 Task: Look for space in São Gotardo, Brazil from 5th September, 2023 to 12th September, 2023 for 2 adults in price range Rs.10000 to Rs.15000.  With 1  bedroom having 1 bed and 1 bathroom. Property type can be hotel. Amenities needed are: washing machine, . Booking option can be shelf check-in. Required host language is Spanish.
Action: Mouse moved to (369, 184)
Screenshot: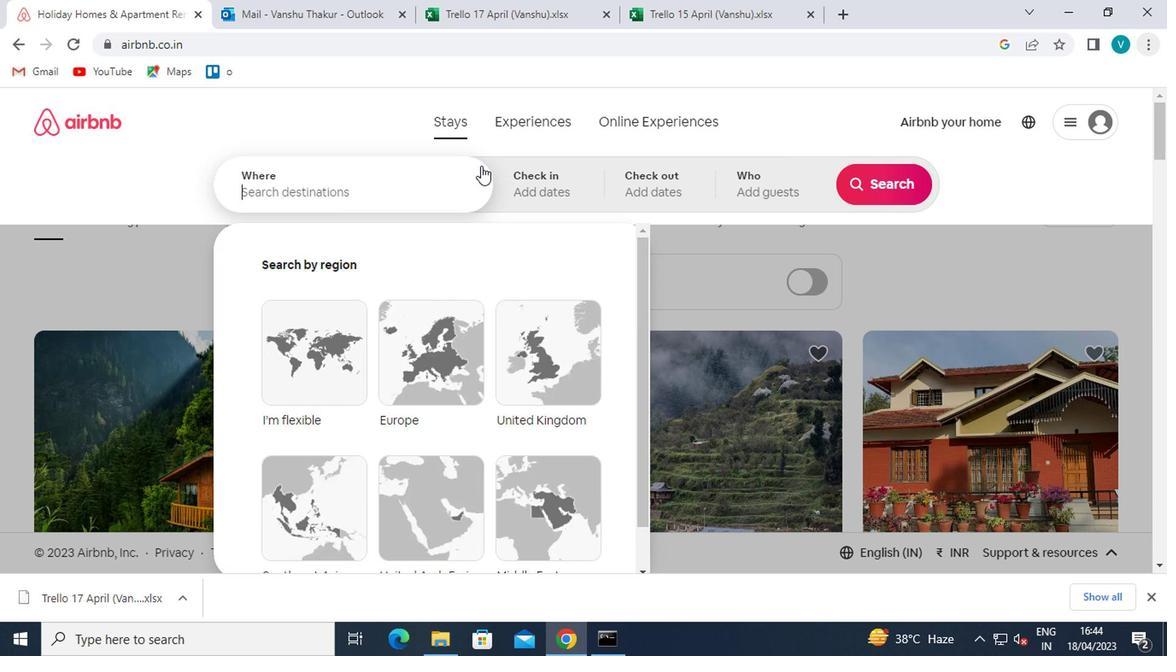 
Action: Mouse pressed left at (369, 184)
Screenshot: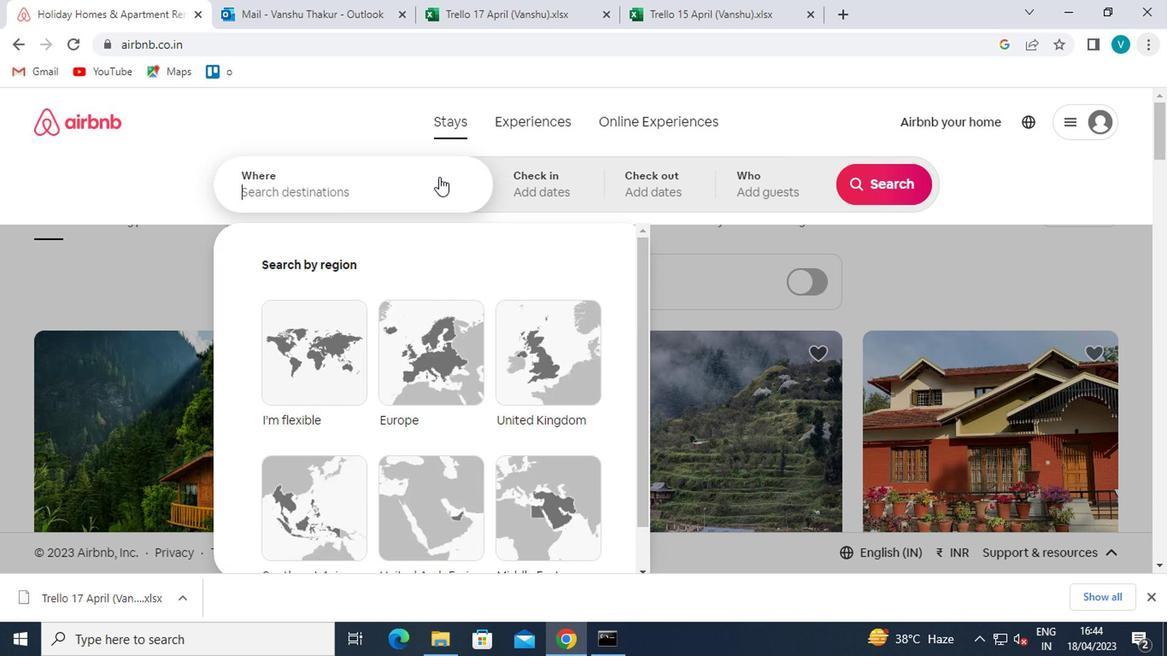 
Action: Mouse moved to (367, 186)
Screenshot: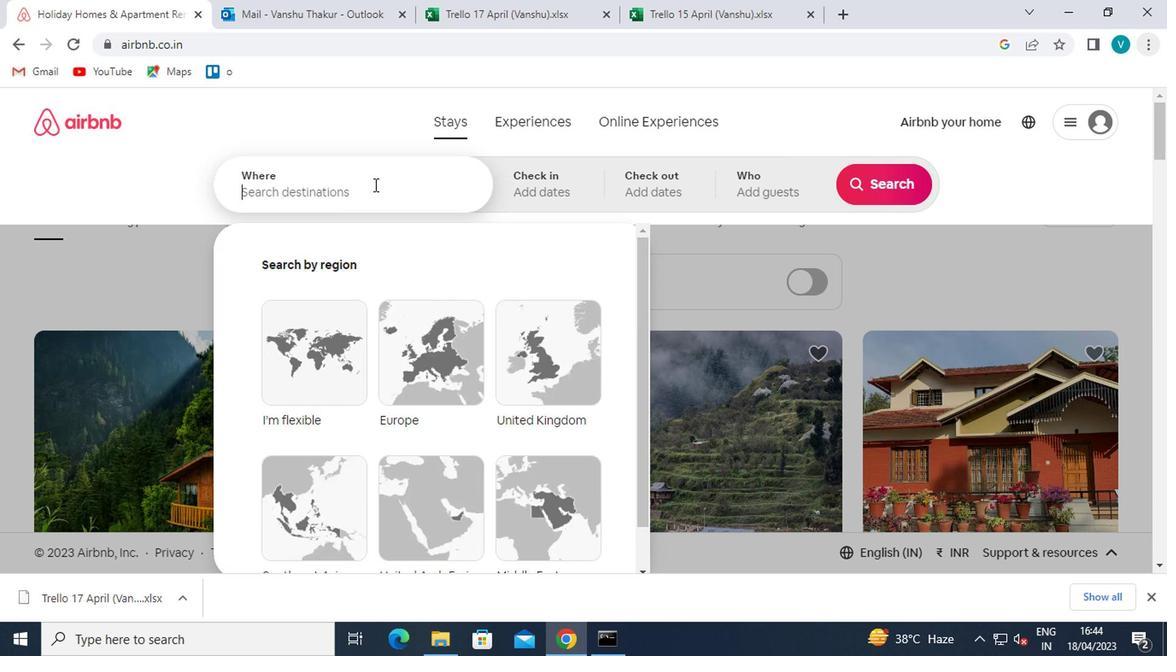 
Action: Key pressed <Key.shift>SAO<Key.space><Key.shift>GOTARDO
Screenshot: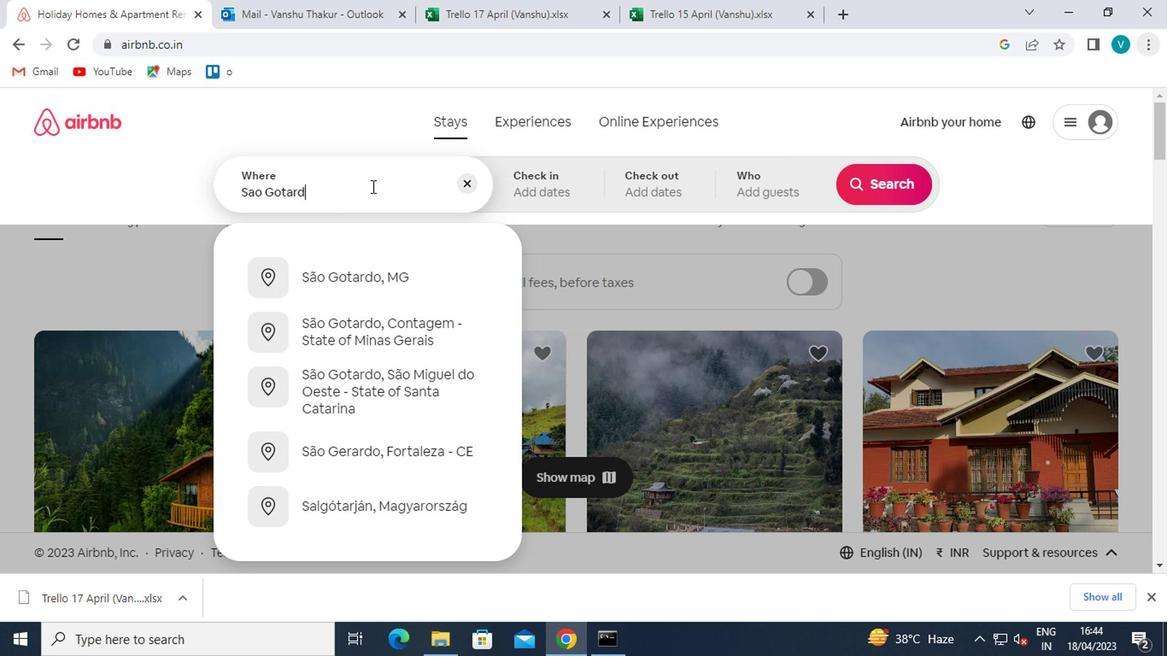 
Action: Mouse moved to (387, 270)
Screenshot: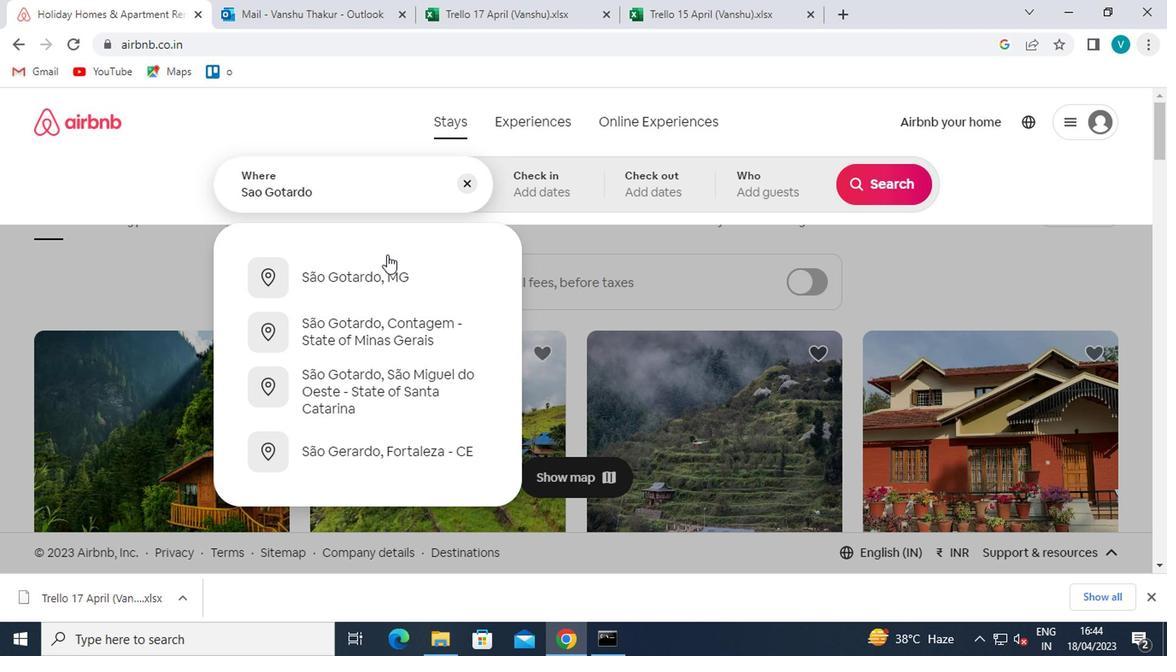 
Action: Mouse pressed left at (387, 270)
Screenshot: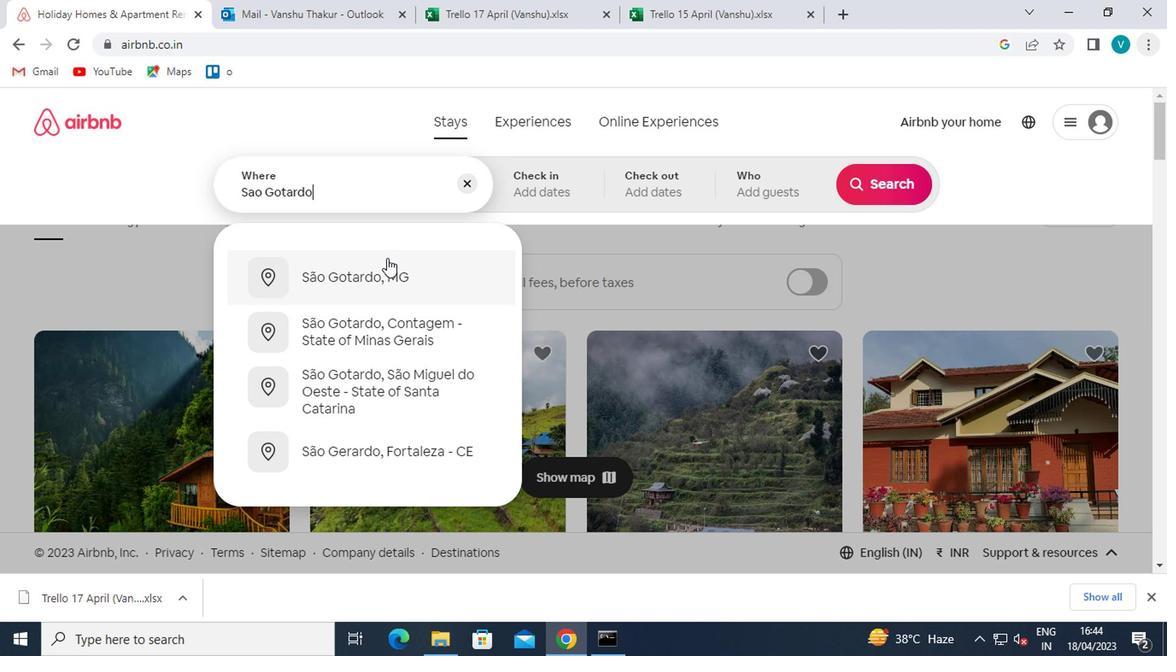 
Action: Mouse moved to (885, 320)
Screenshot: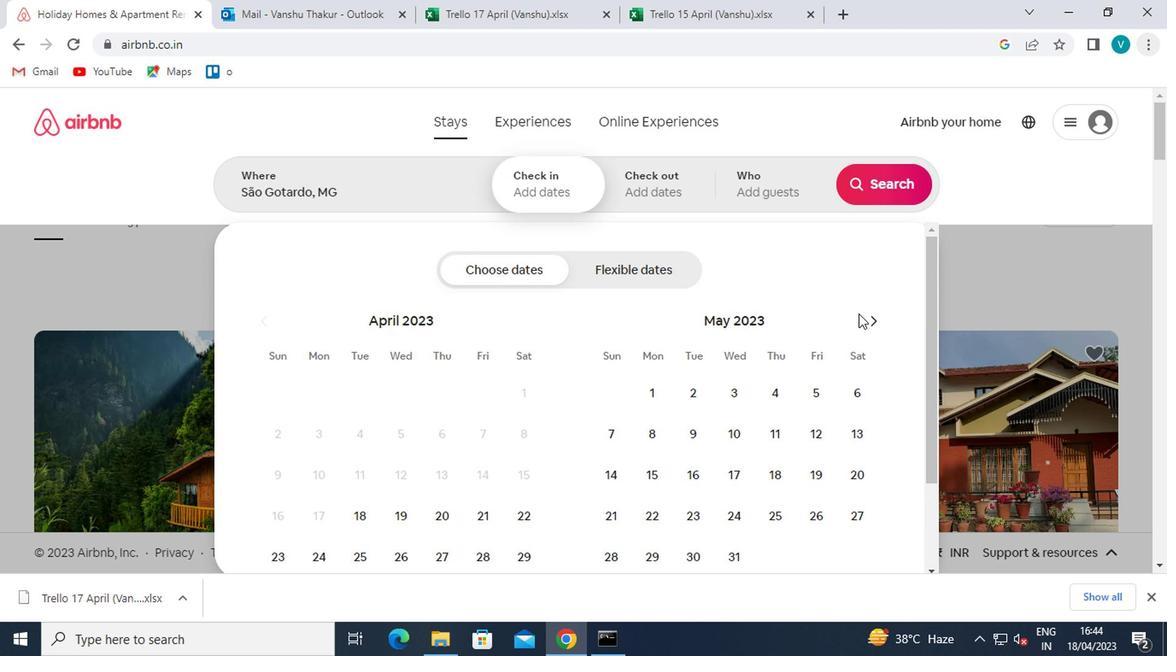 
Action: Mouse pressed left at (885, 320)
Screenshot: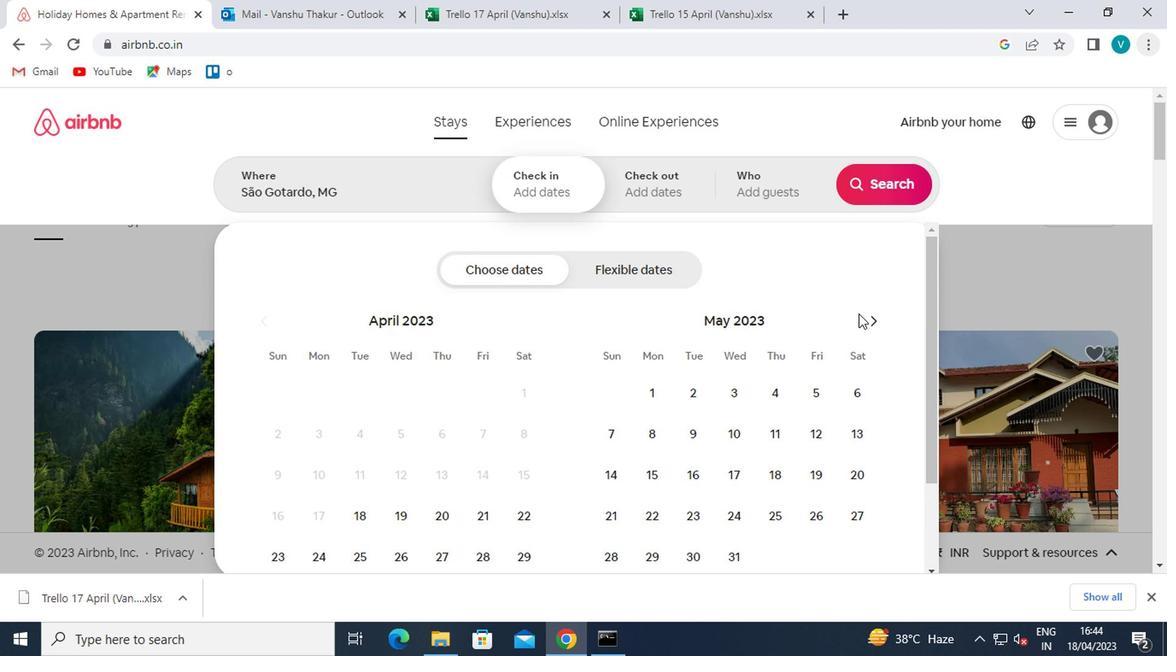 
Action: Mouse moved to (885, 320)
Screenshot: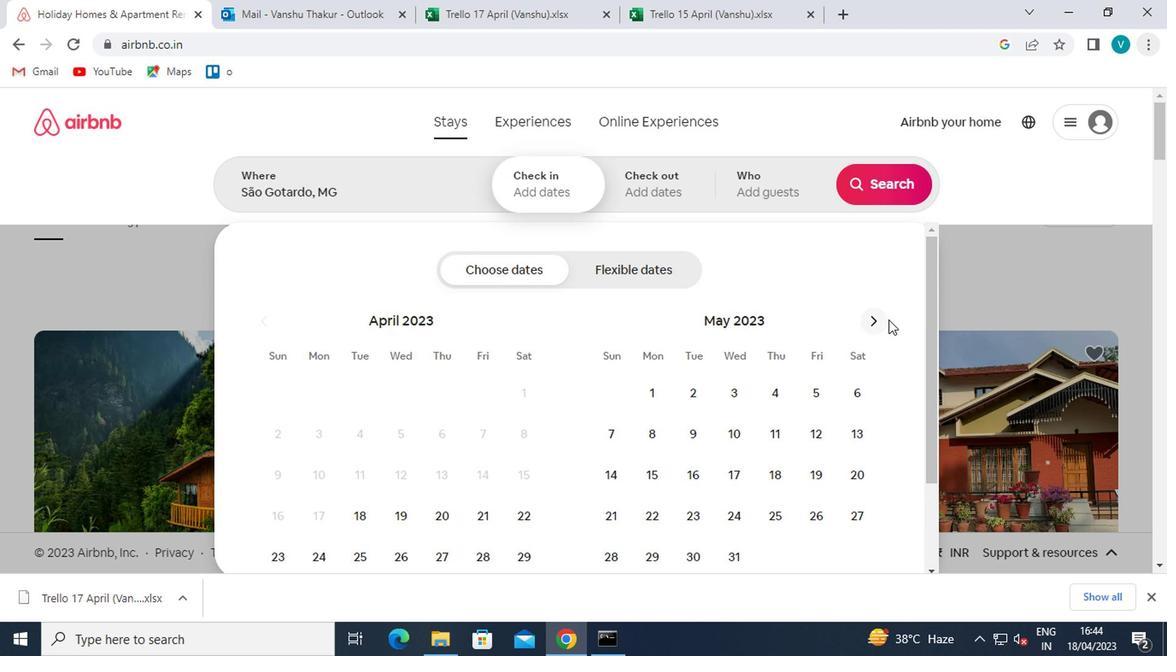 
Action: Mouse pressed left at (885, 320)
Screenshot: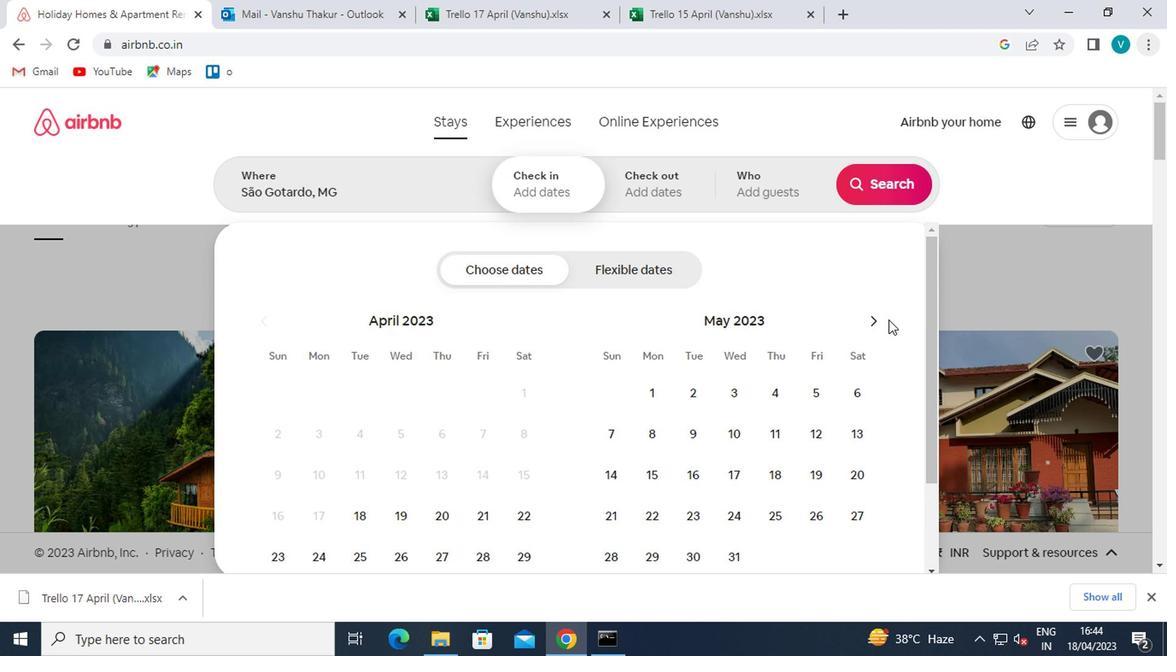 
Action: Mouse moved to (876, 320)
Screenshot: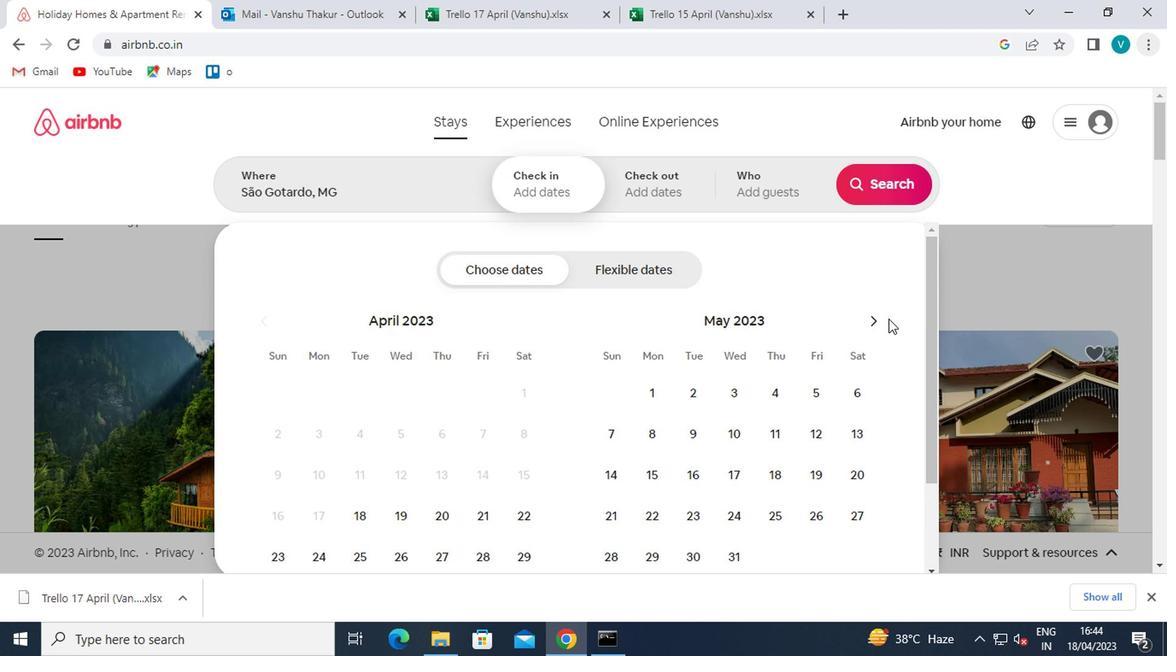 
Action: Mouse pressed left at (876, 320)
Screenshot: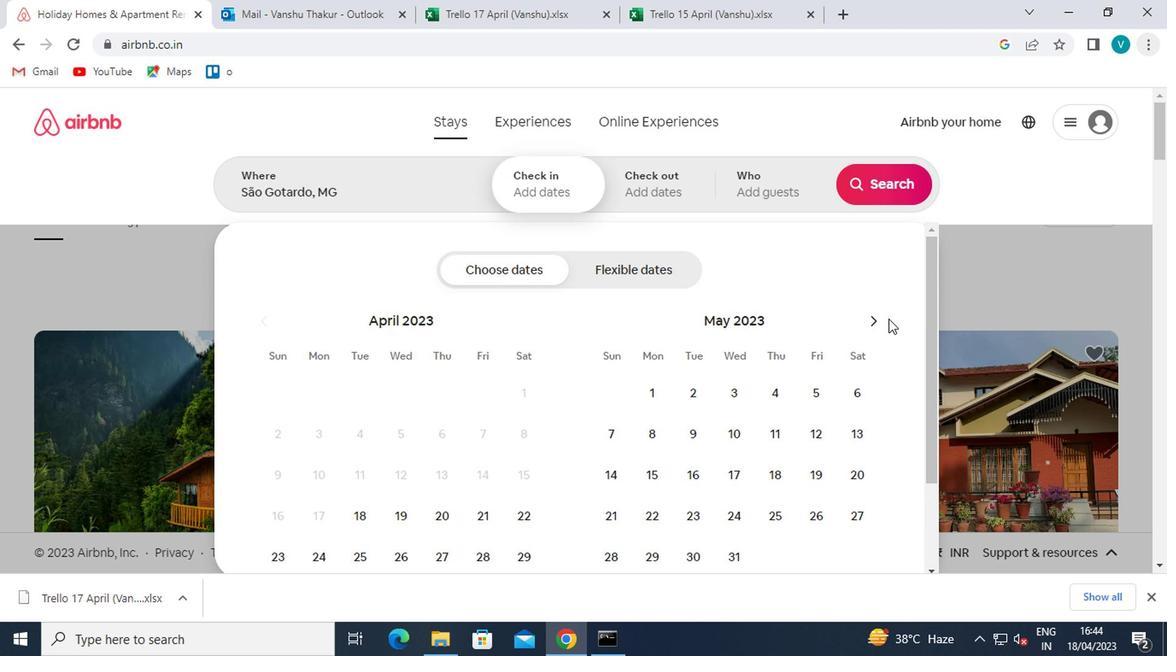 
Action: Mouse moved to (875, 320)
Screenshot: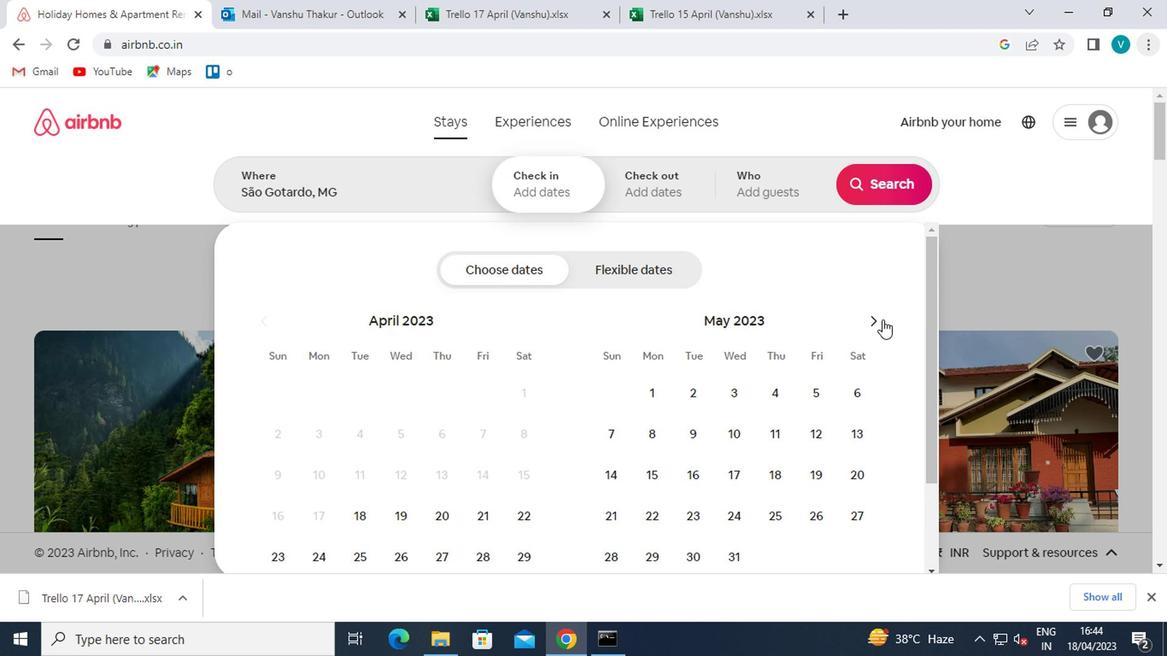 
Action: Mouse pressed left at (875, 320)
Screenshot: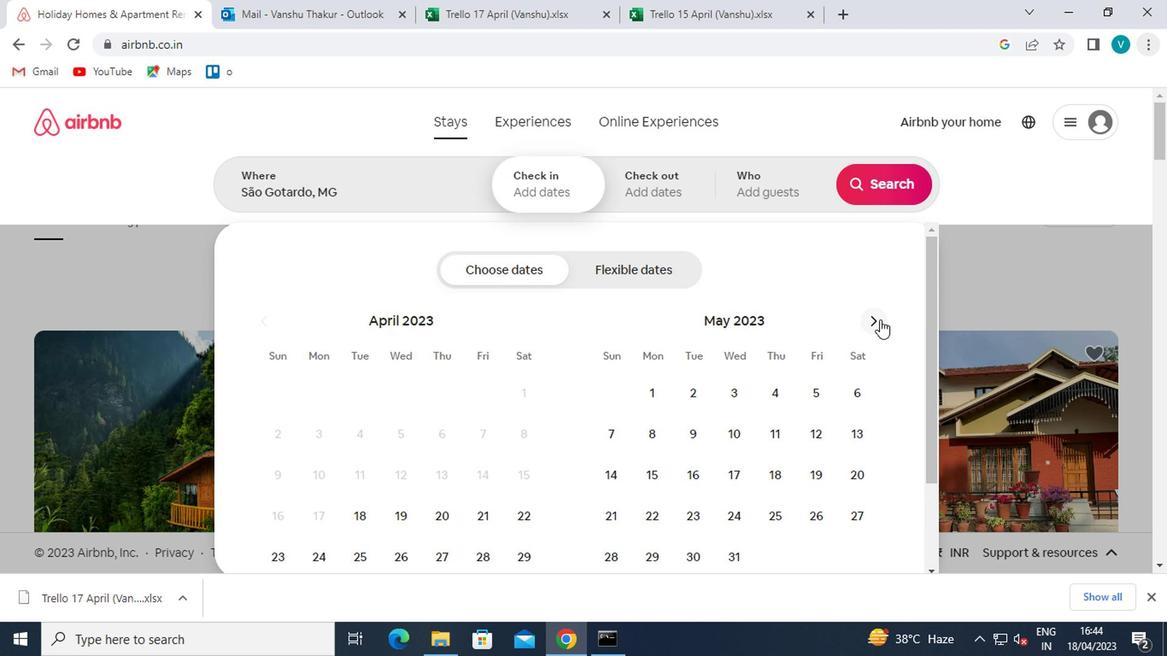 
Action: Mouse pressed left at (875, 320)
Screenshot: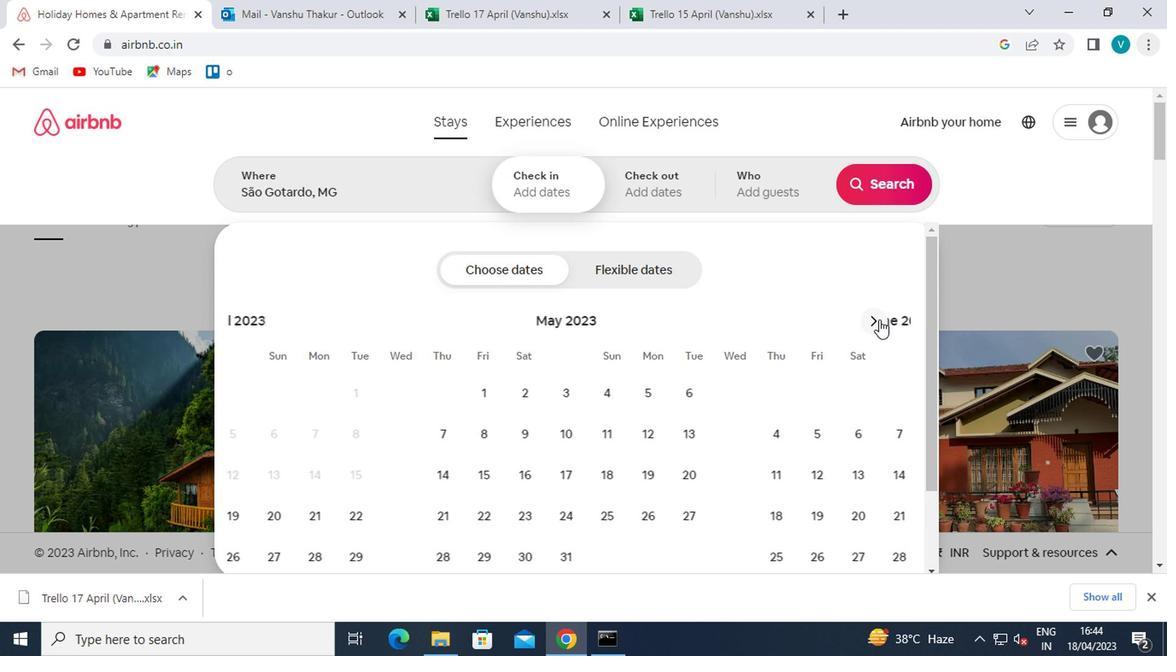 
Action: Mouse pressed left at (875, 320)
Screenshot: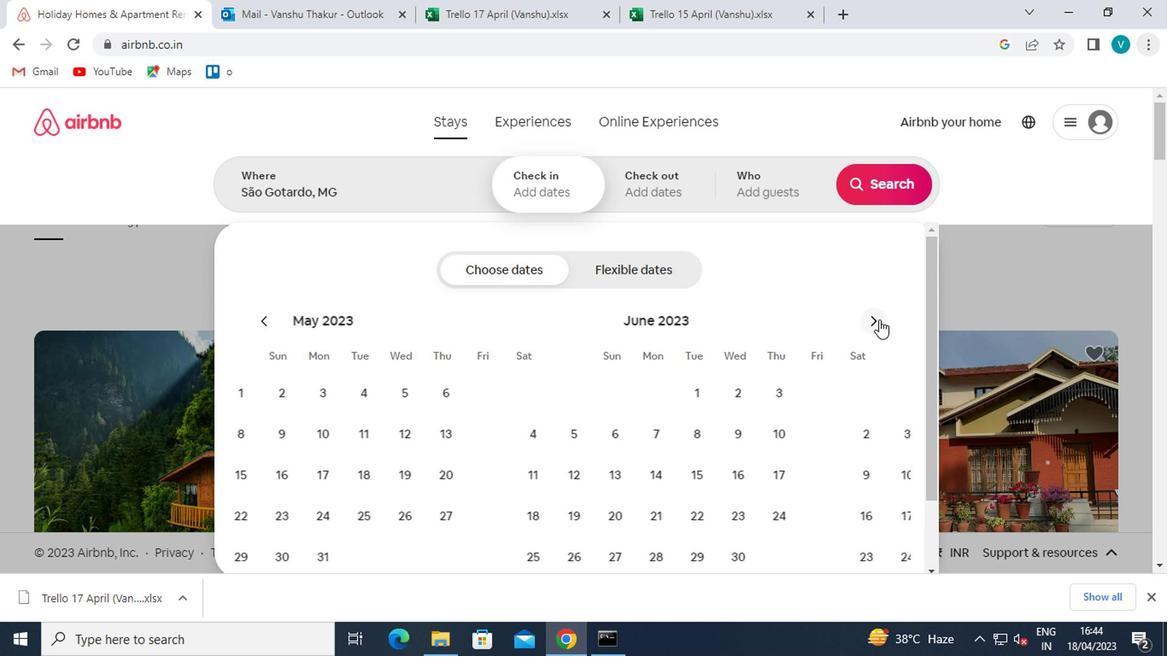 
Action: Mouse pressed left at (875, 320)
Screenshot: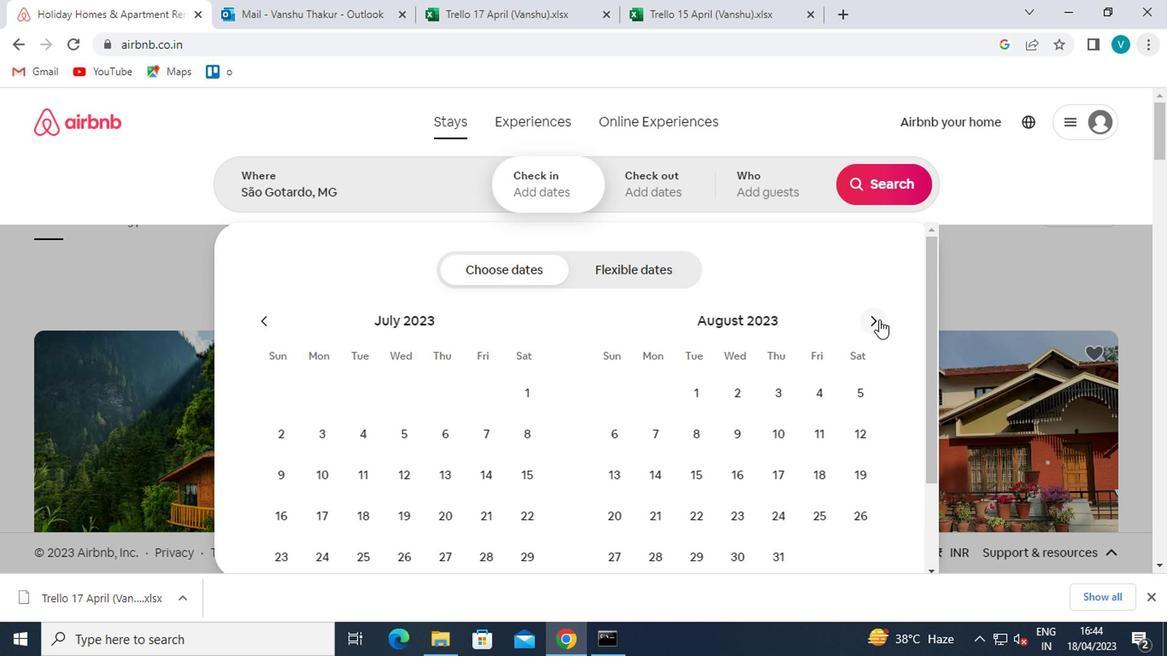 
Action: Mouse moved to (700, 431)
Screenshot: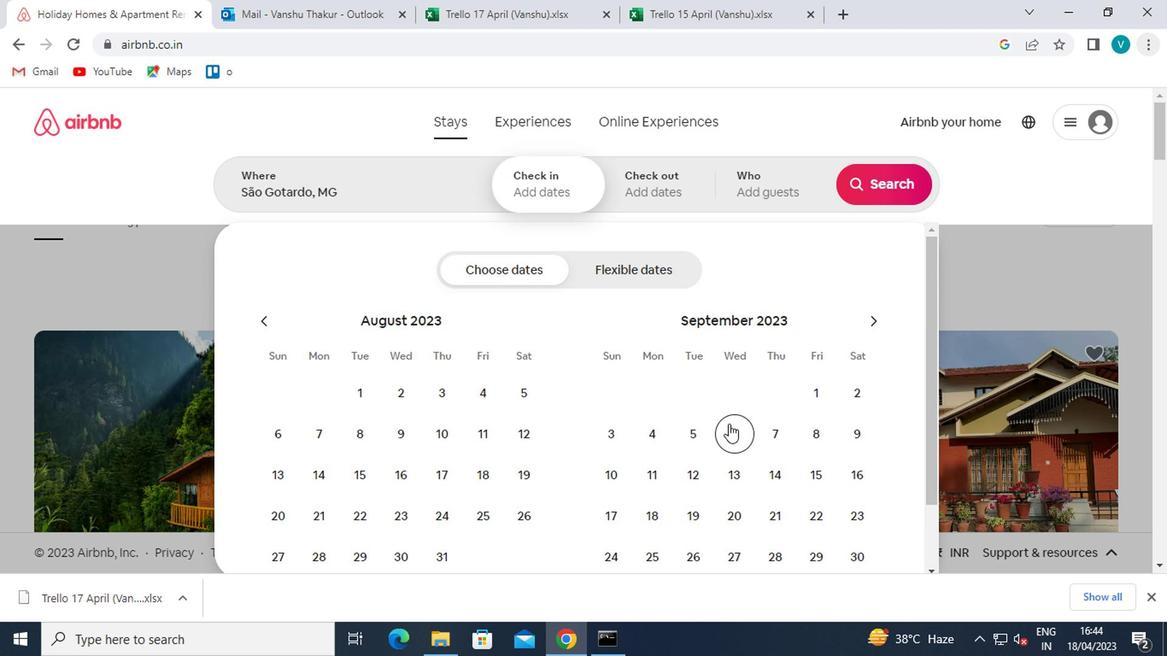 
Action: Mouse pressed left at (700, 431)
Screenshot: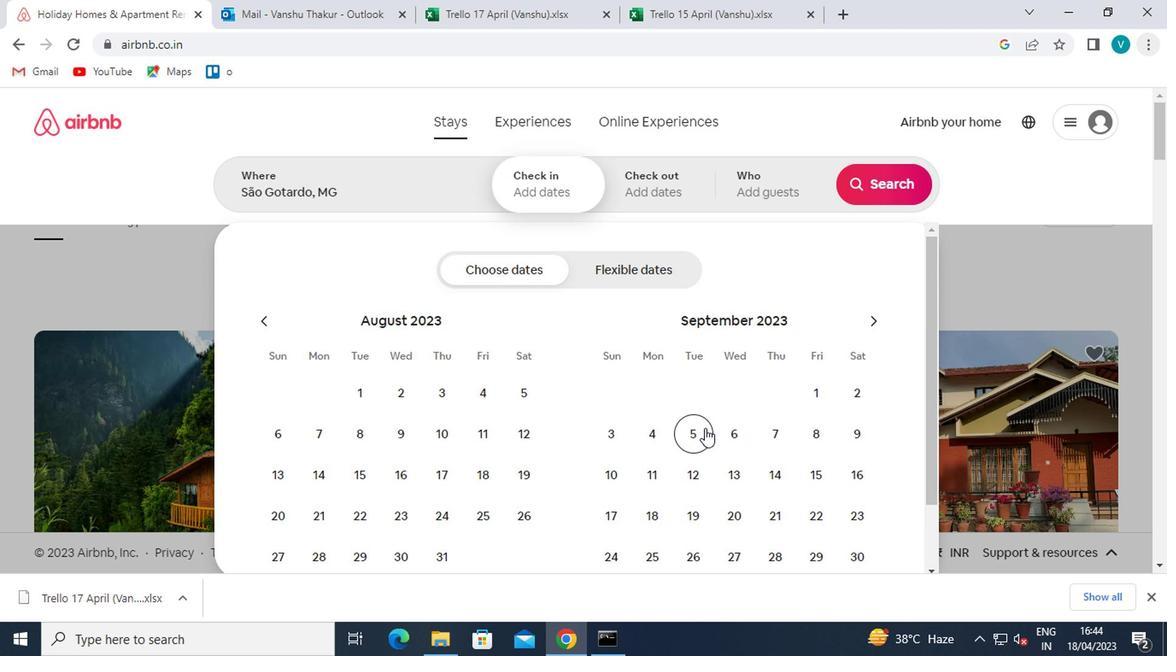 
Action: Mouse moved to (688, 474)
Screenshot: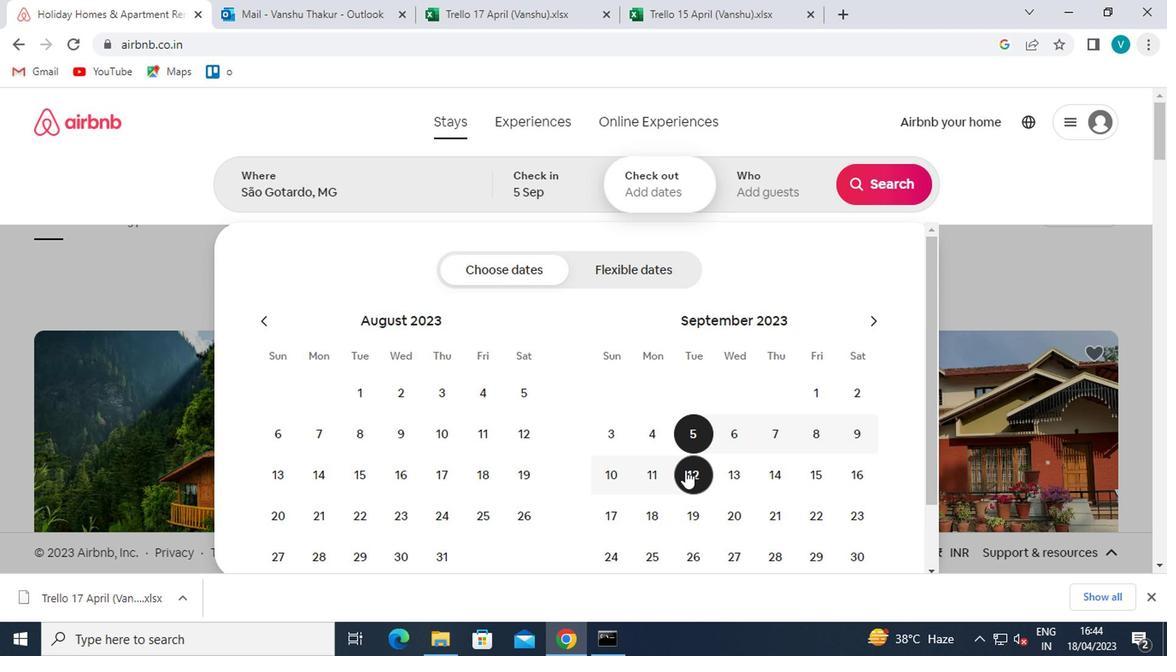 
Action: Mouse pressed left at (688, 474)
Screenshot: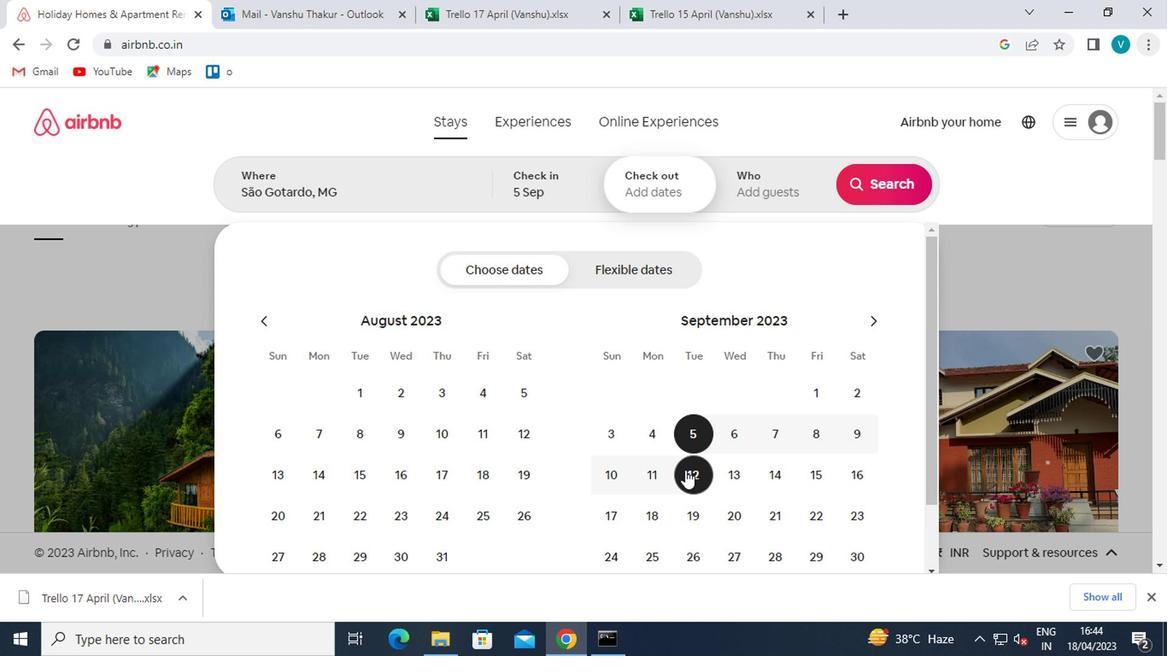 
Action: Mouse moved to (793, 203)
Screenshot: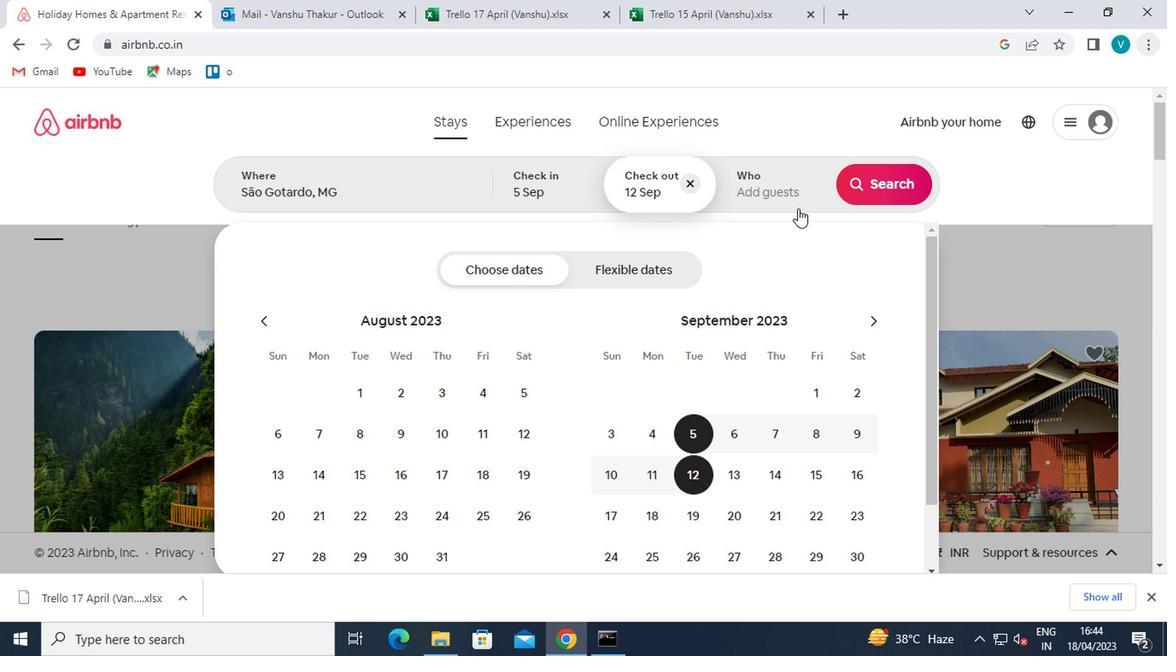 
Action: Mouse pressed left at (793, 203)
Screenshot: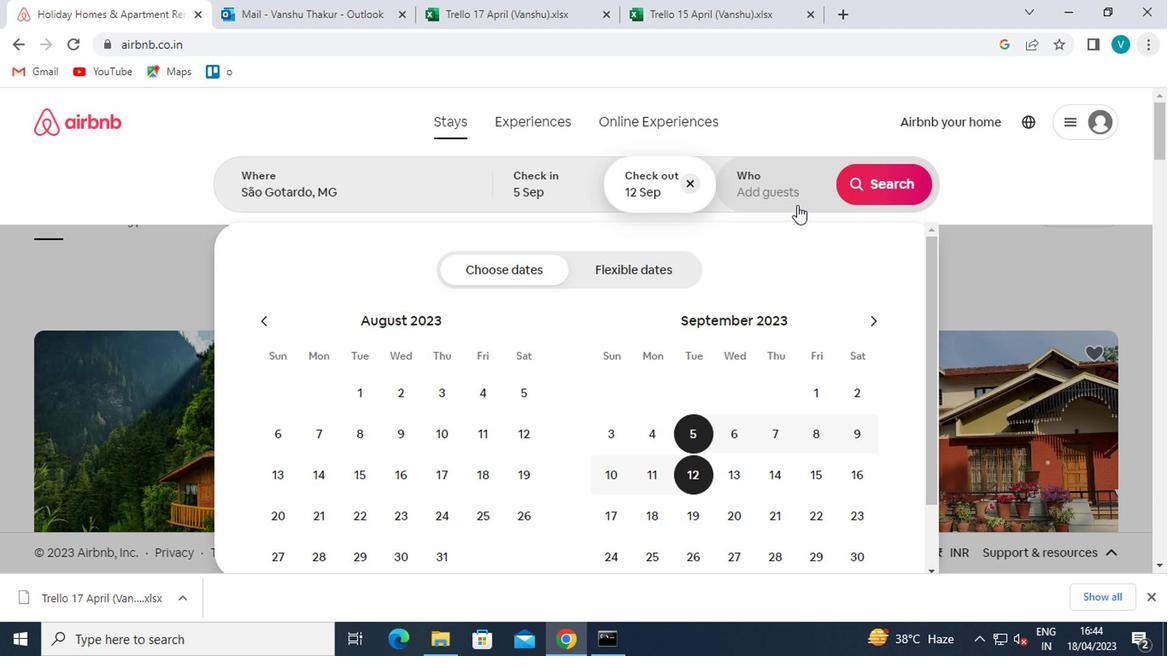 
Action: Mouse moved to (881, 274)
Screenshot: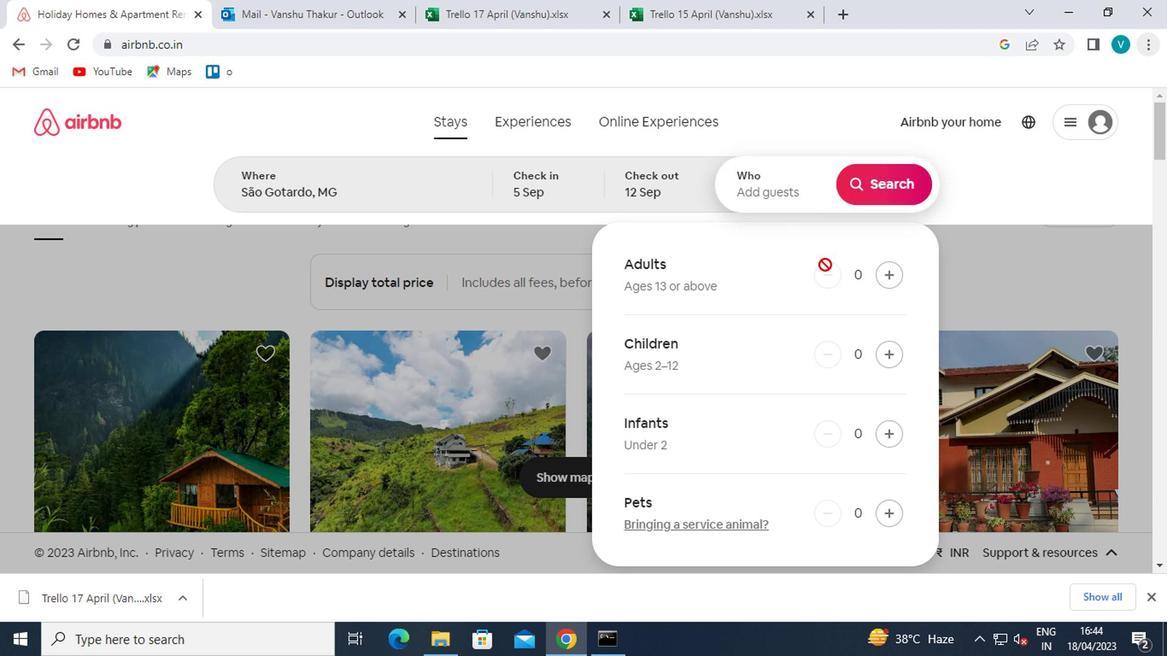 
Action: Mouse pressed left at (881, 274)
Screenshot: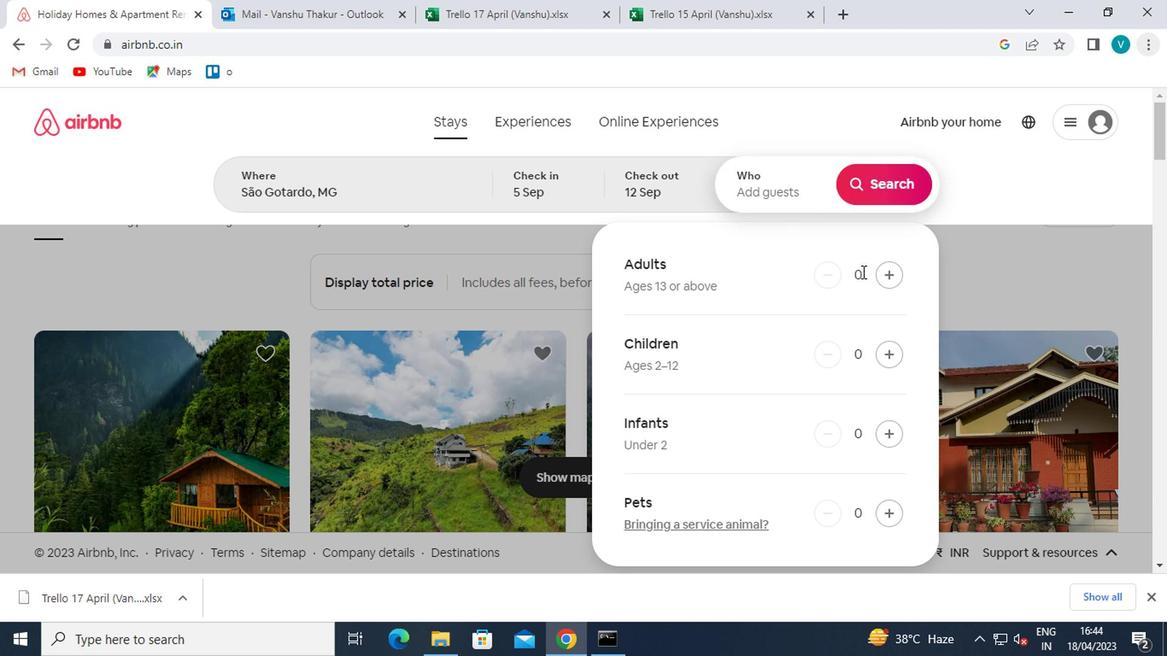 
Action: Mouse pressed left at (881, 274)
Screenshot: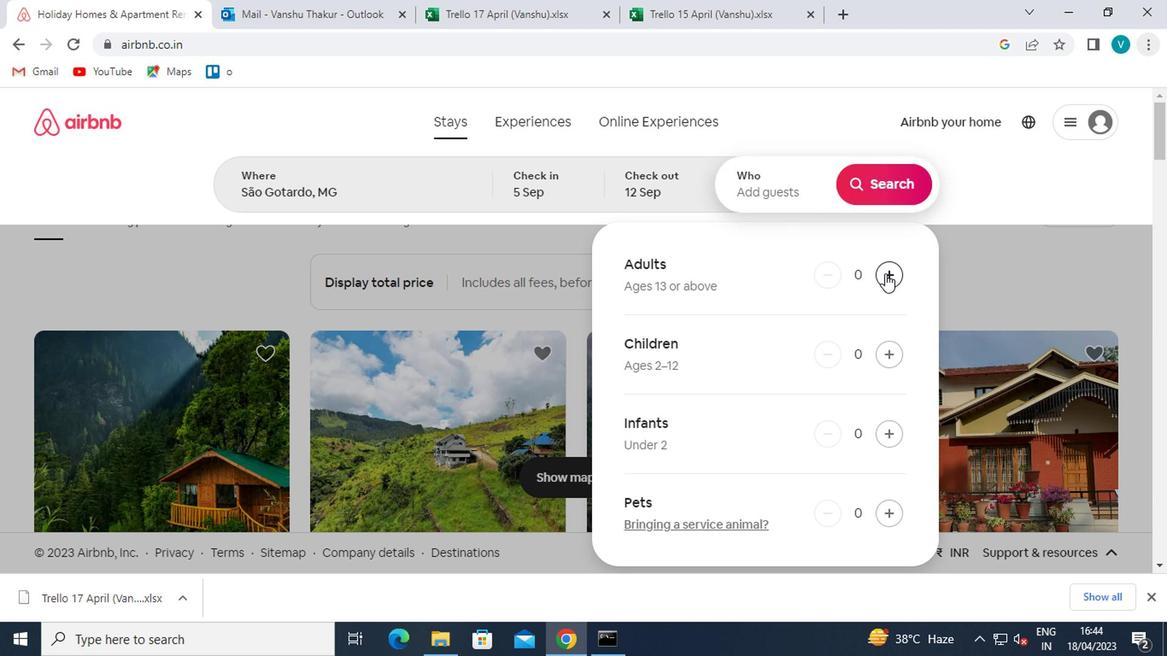 
Action: Mouse moved to (896, 190)
Screenshot: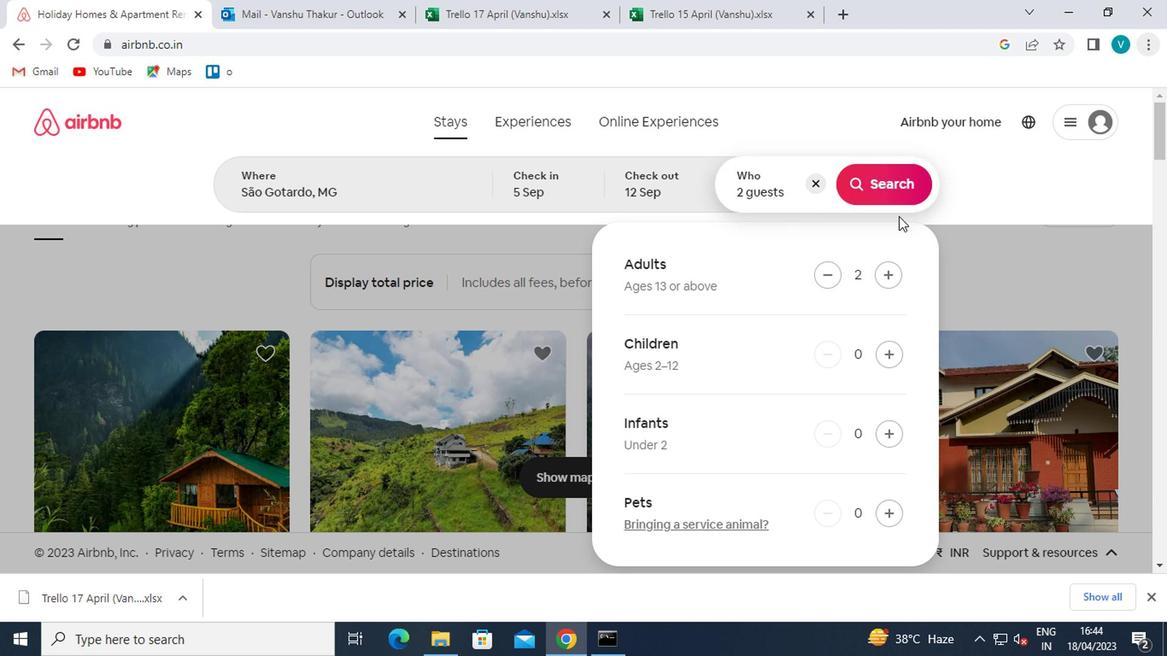 
Action: Mouse pressed left at (896, 190)
Screenshot: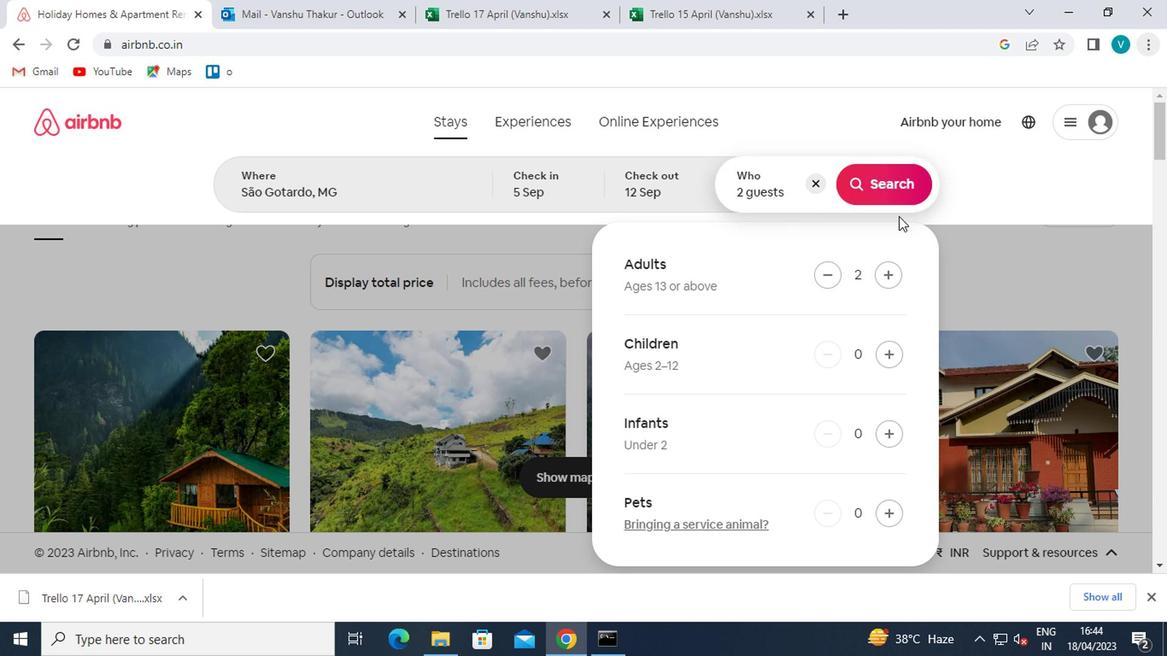 
Action: Mouse moved to (1072, 182)
Screenshot: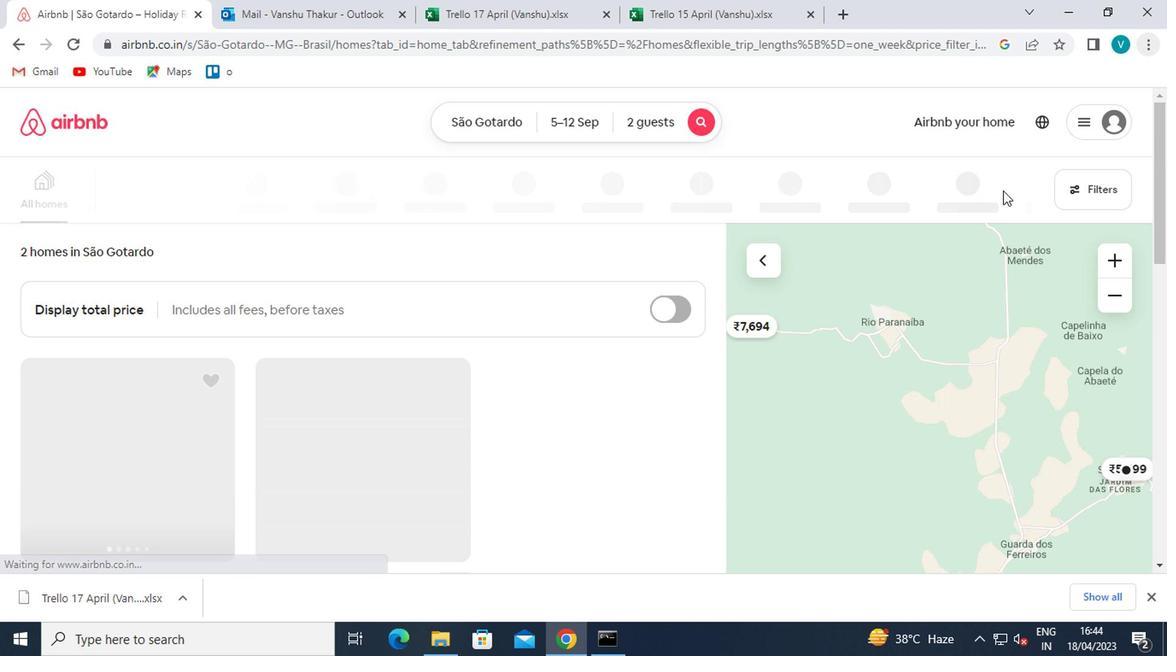 
Action: Mouse pressed left at (1072, 182)
Screenshot: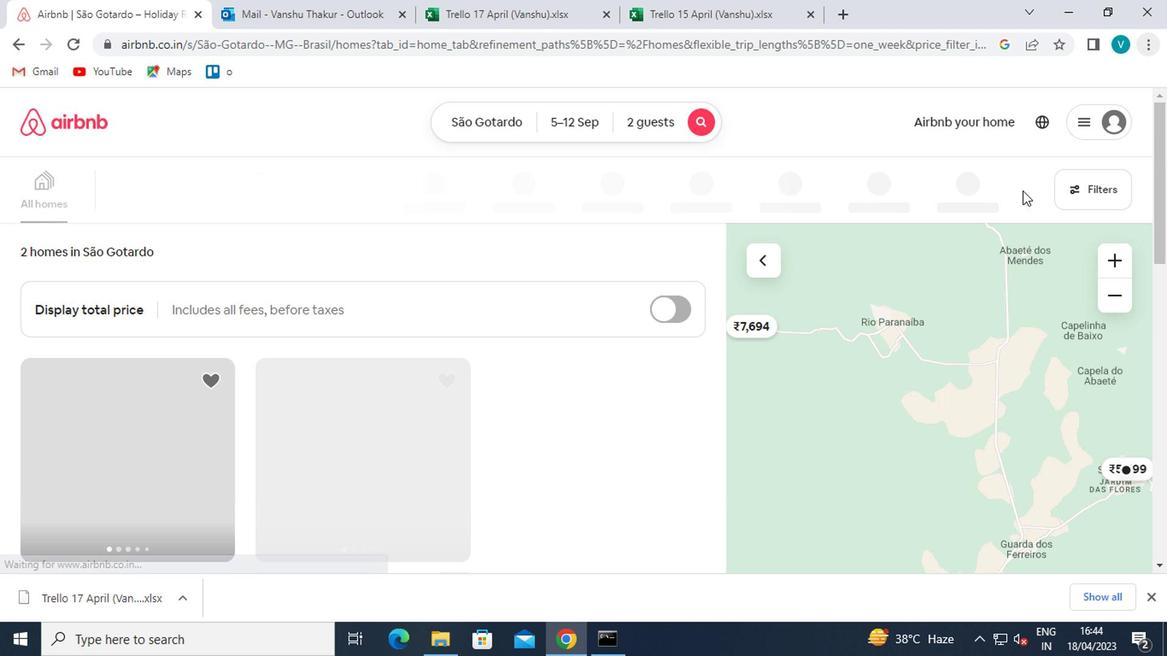 
Action: Mouse moved to (499, 416)
Screenshot: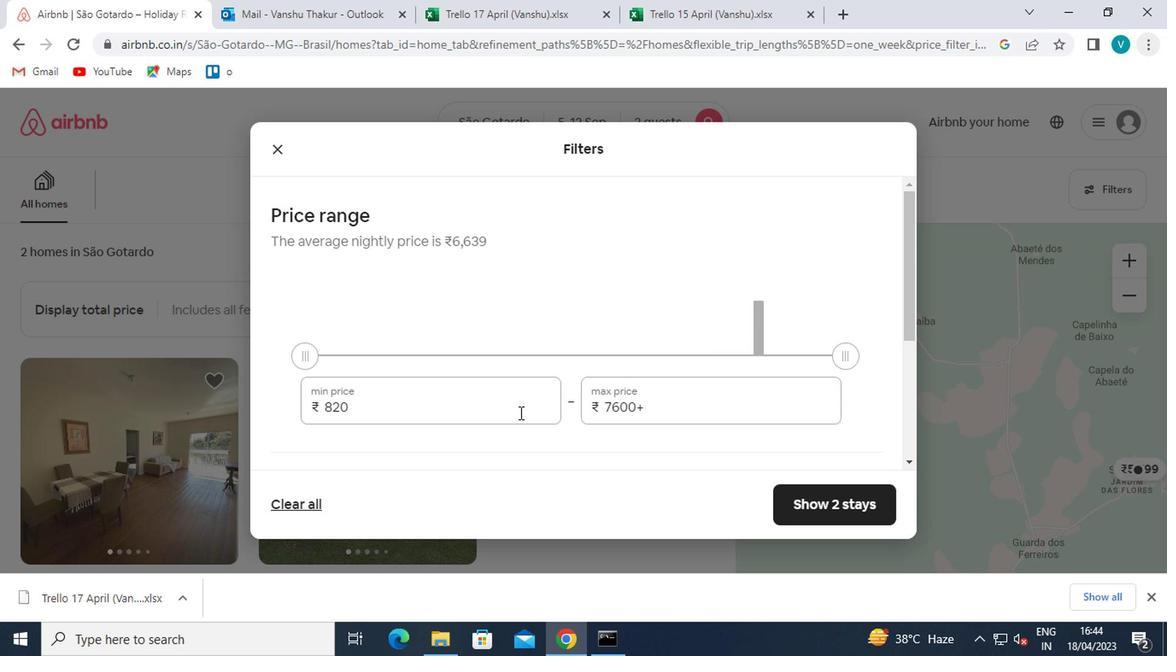 
Action: Mouse pressed left at (499, 416)
Screenshot: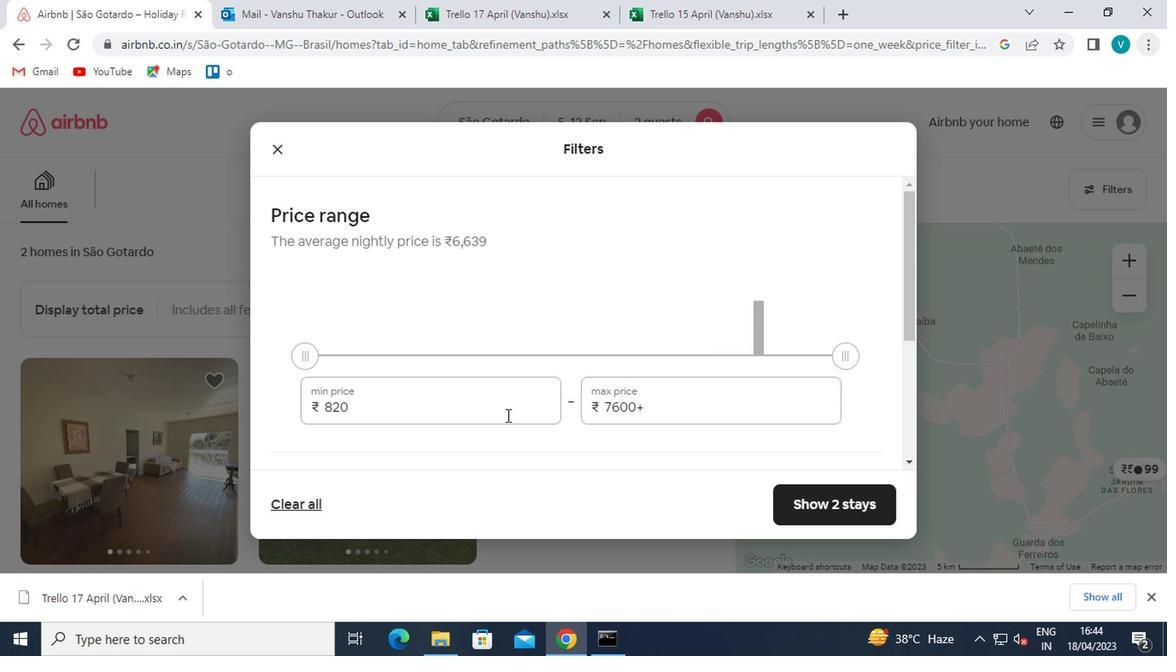 
Action: Mouse moved to (494, 407)
Screenshot: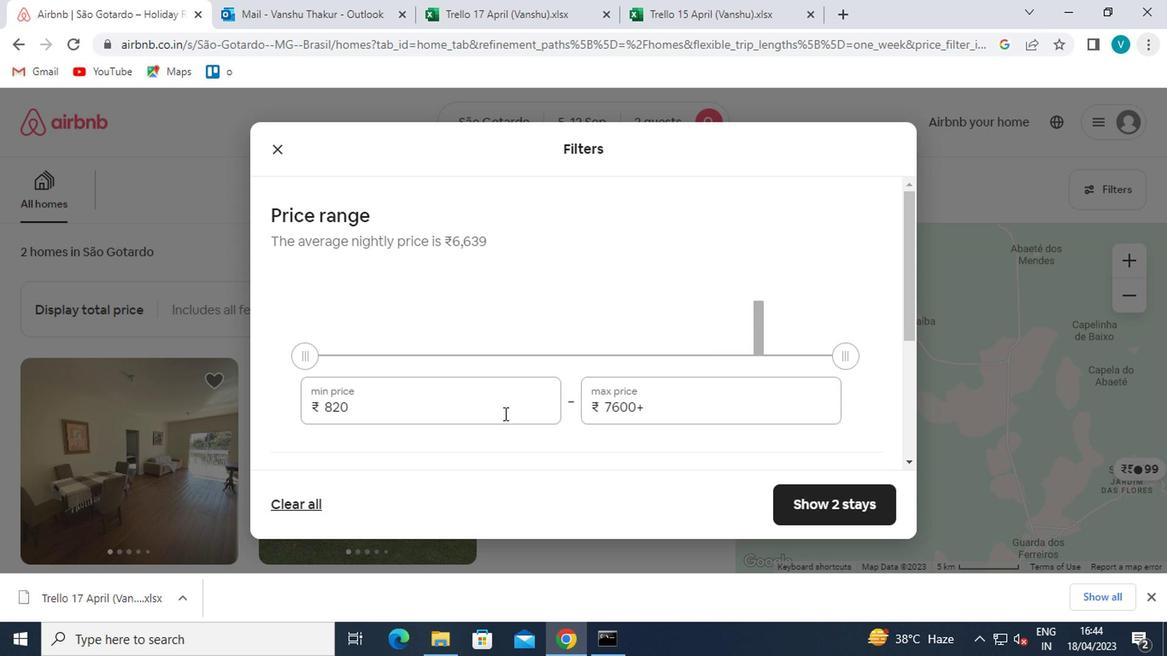 
Action: Key pressed <Key.backspace><Key.backspace><Key.backspace>10000
Screenshot: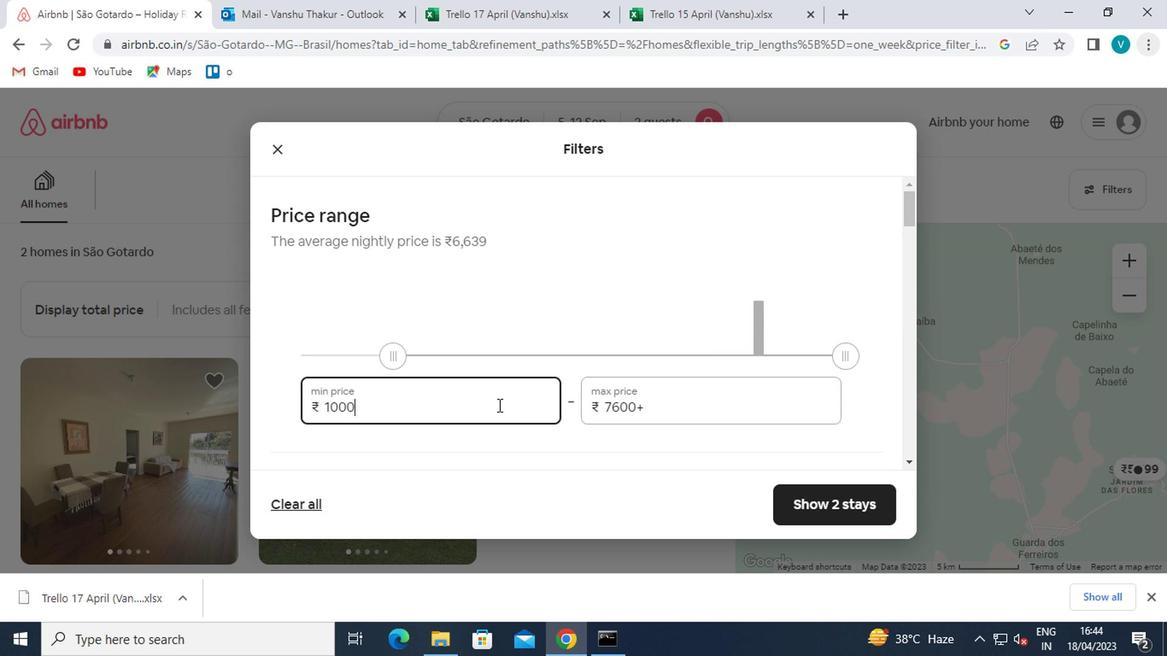 
Action: Mouse moved to (669, 406)
Screenshot: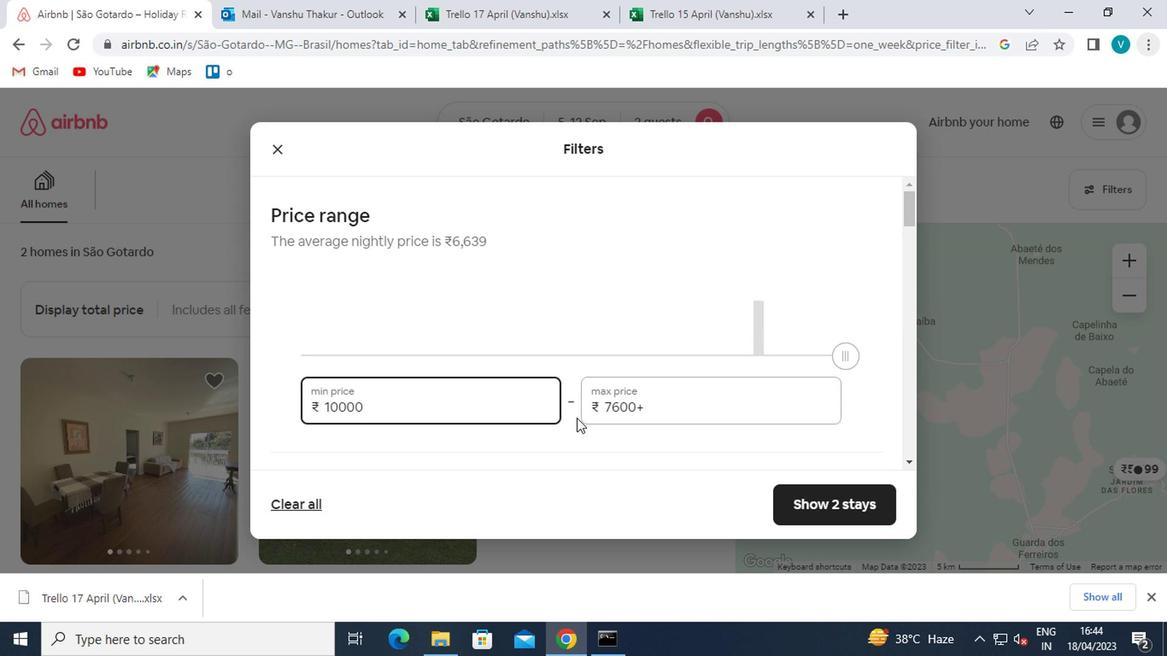
Action: Mouse pressed left at (669, 406)
Screenshot: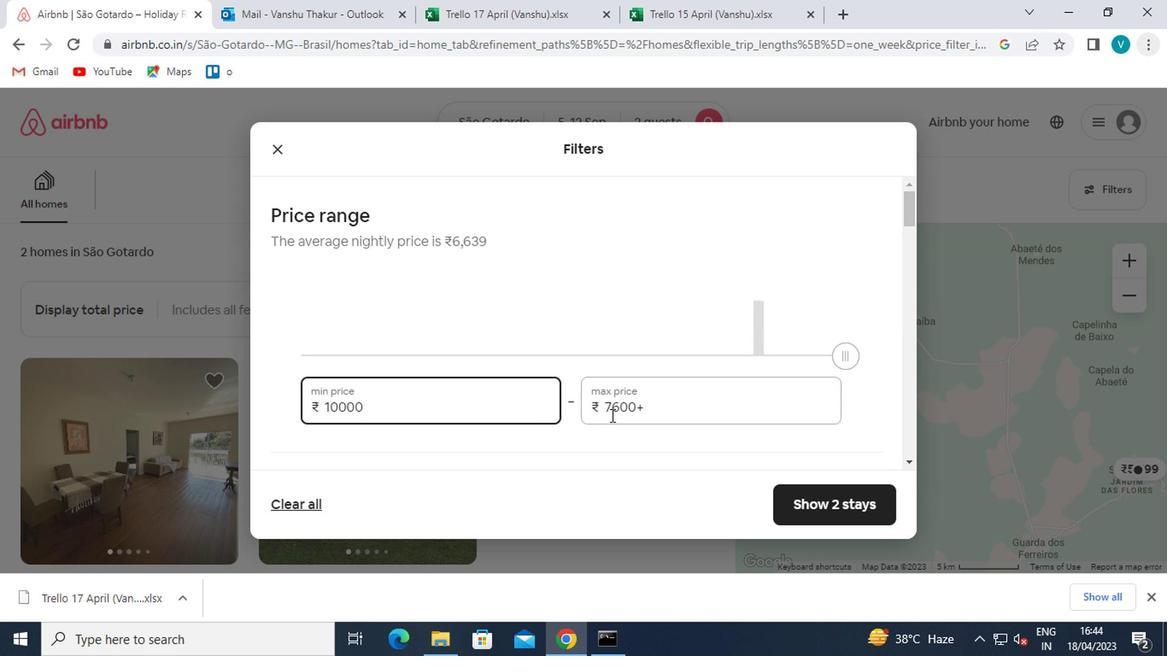 
Action: Mouse moved to (654, 394)
Screenshot: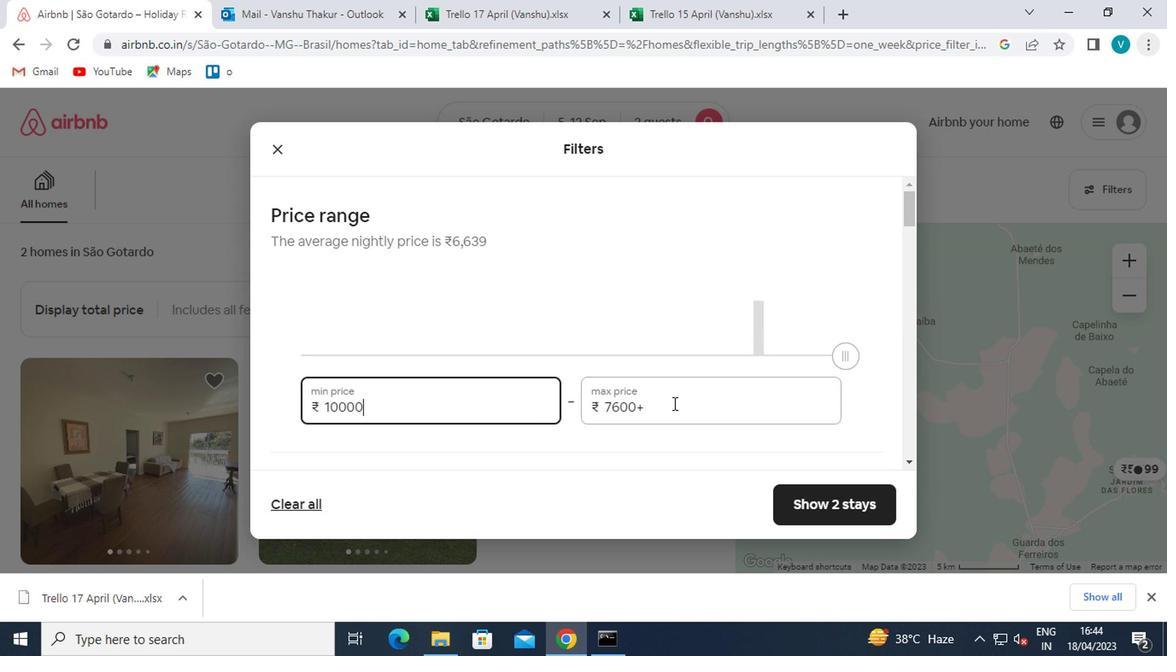 
Action: Key pressed <Key.backspace><Key.backspace><Key.backspace><Key.backspace><Key.backspace><Key.backspace>15000
Screenshot: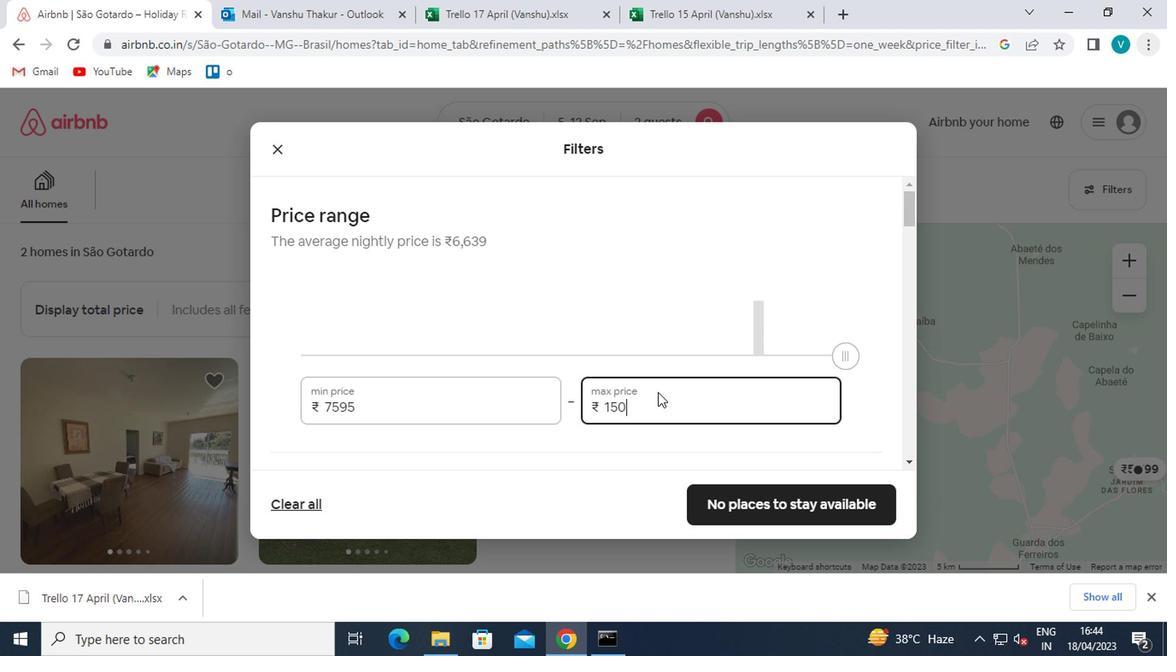 
Action: Mouse moved to (669, 378)
Screenshot: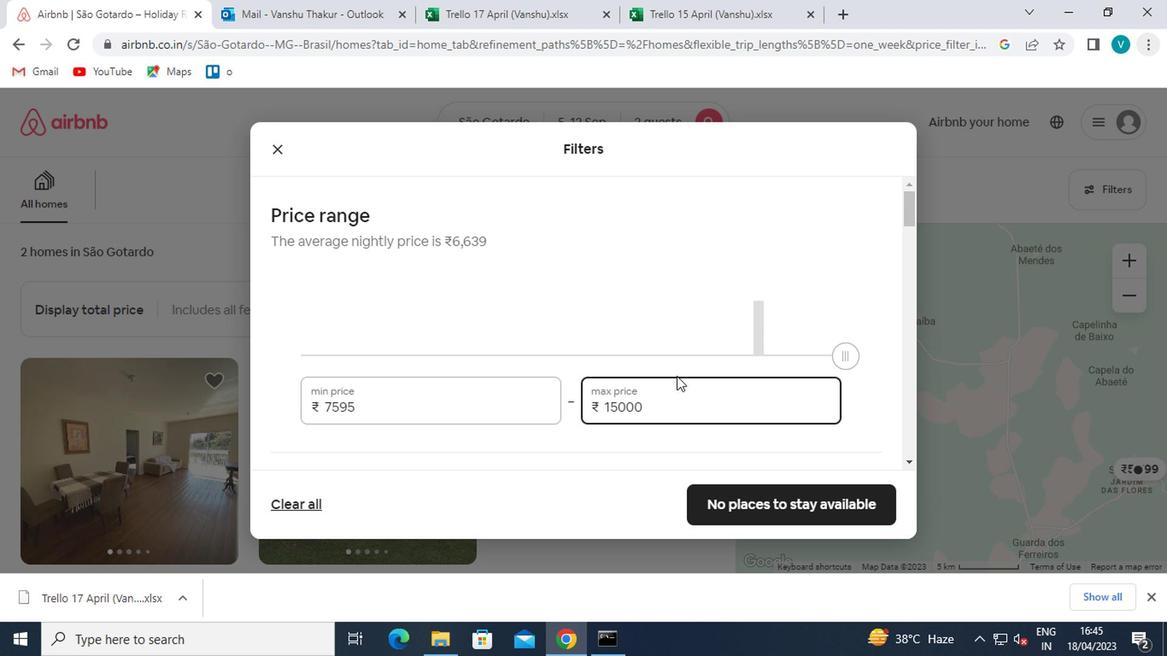 
Action: Mouse scrolled (669, 377) with delta (0, 0)
Screenshot: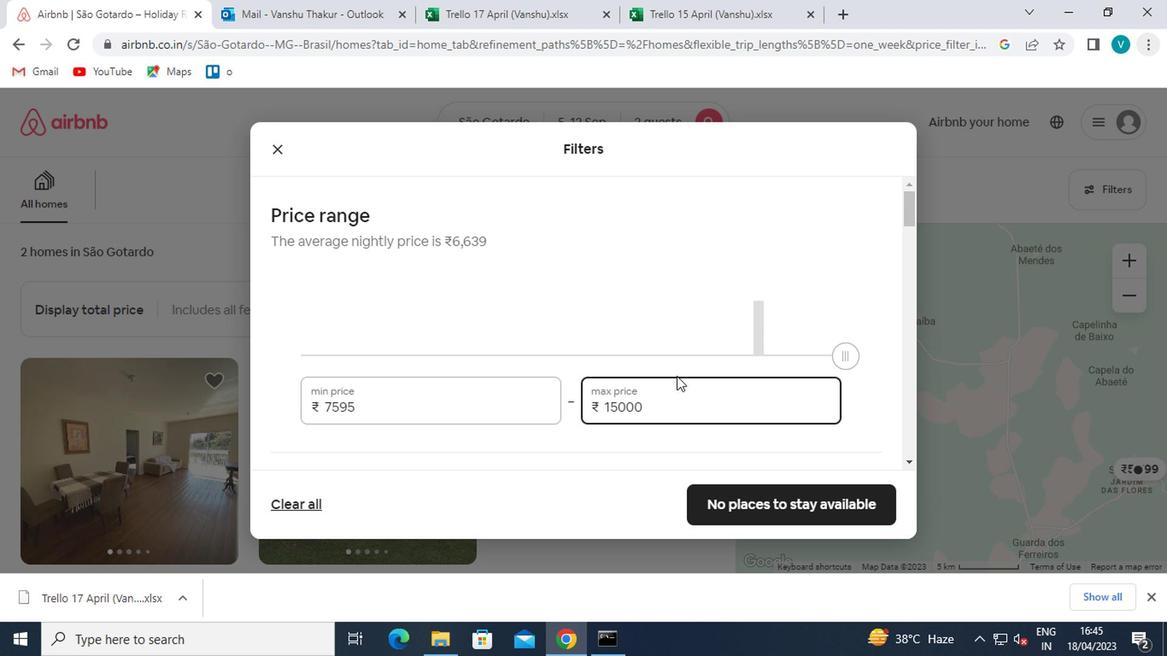 
Action: Mouse scrolled (669, 377) with delta (0, 0)
Screenshot: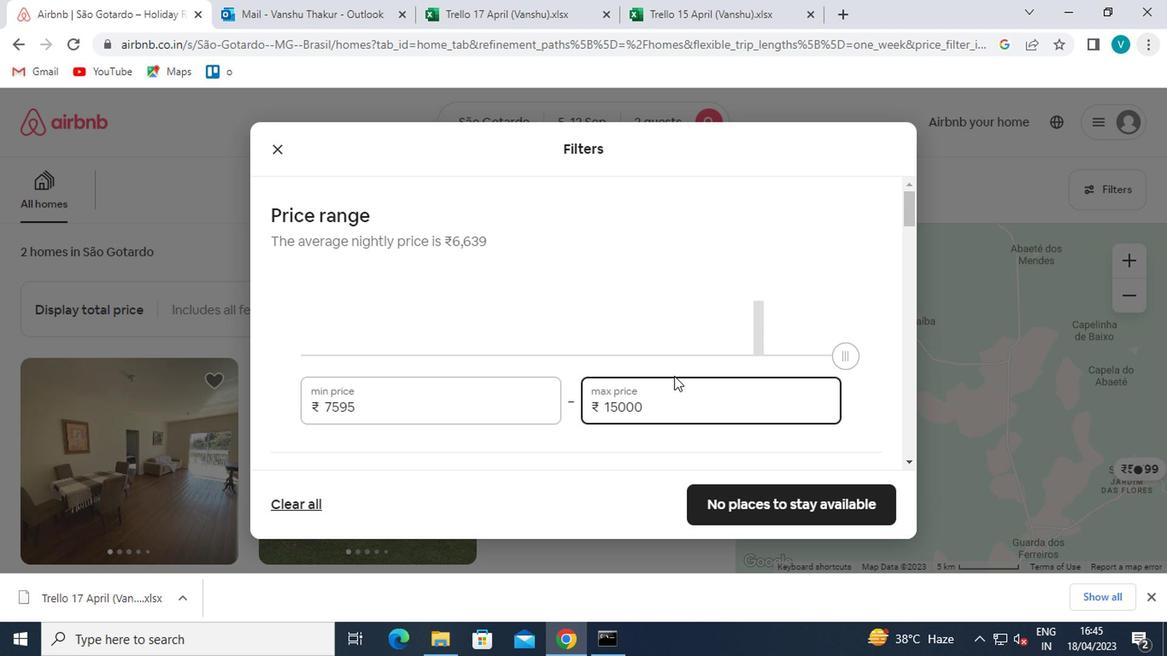 
Action: Mouse moved to (669, 378)
Screenshot: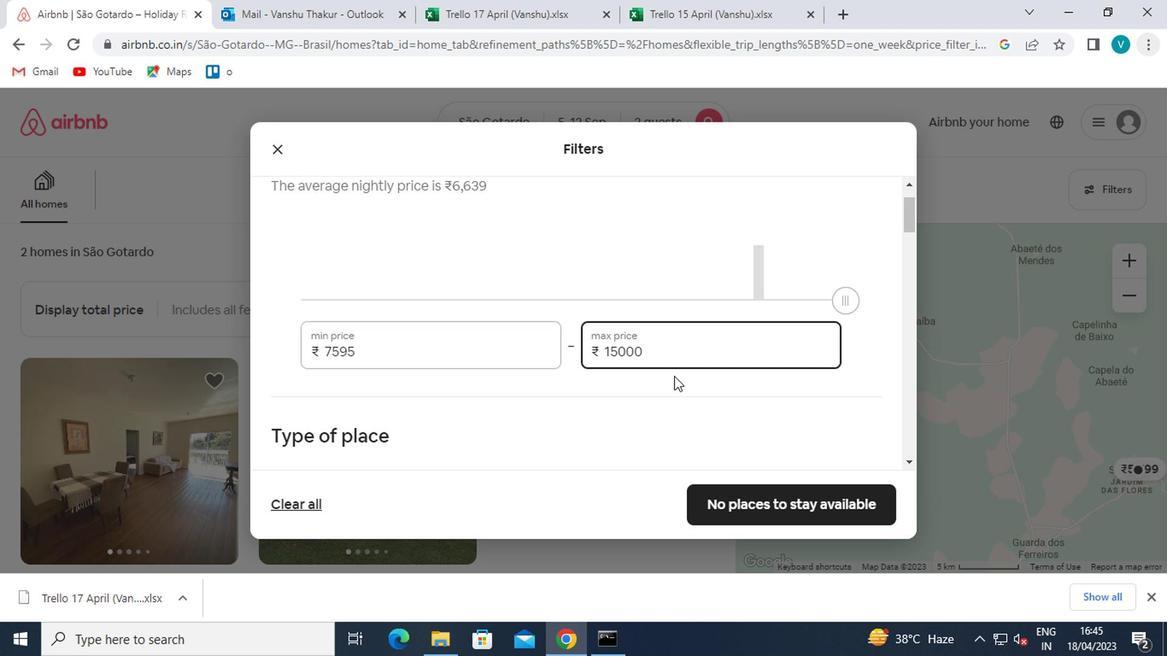 
Action: Mouse scrolled (669, 377) with delta (0, 0)
Screenshot: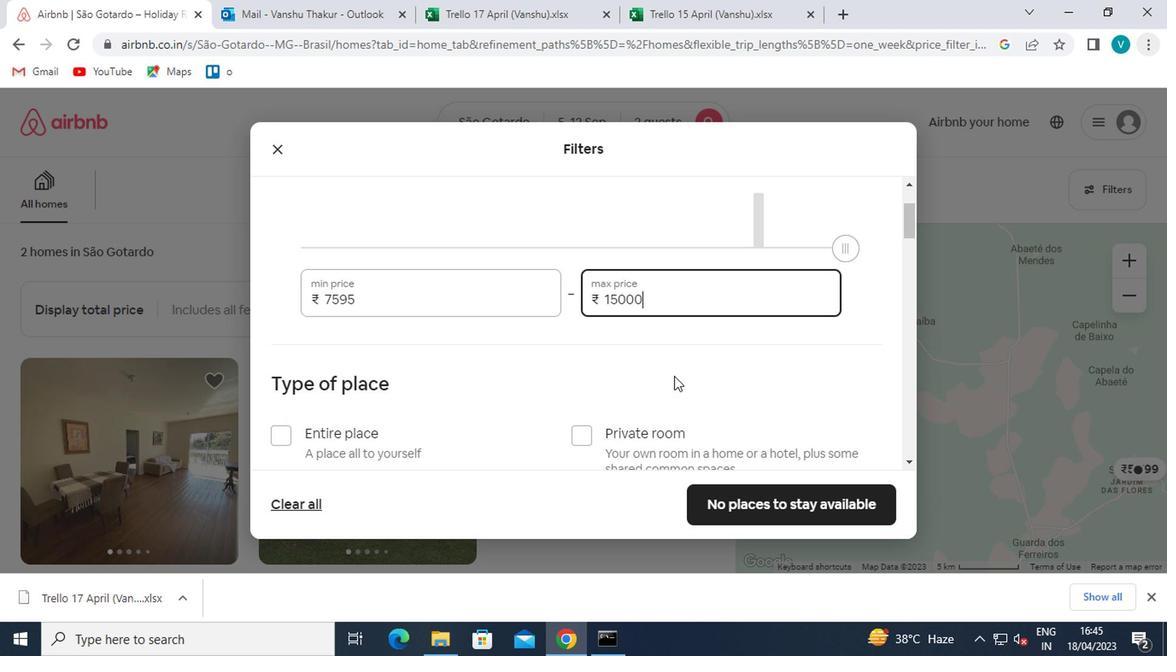 
Action: Mouse moved to (646, 382)
Screenshot: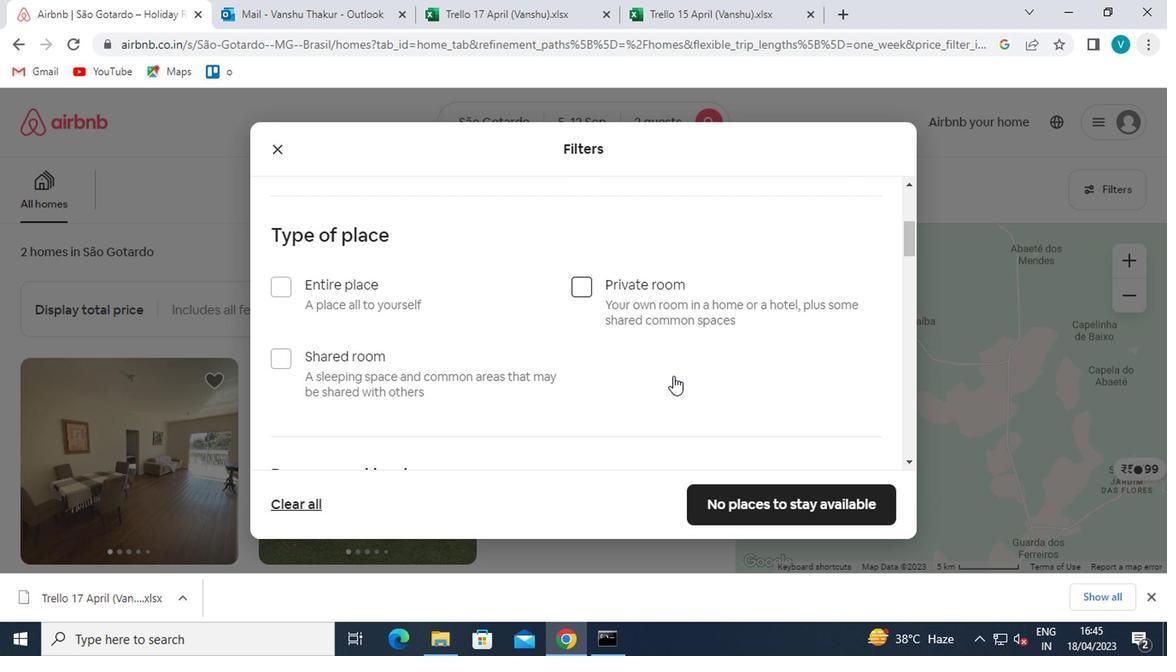 
Action: Mouse scrolled (646, 381) with delta (0, 0)
Screenshot: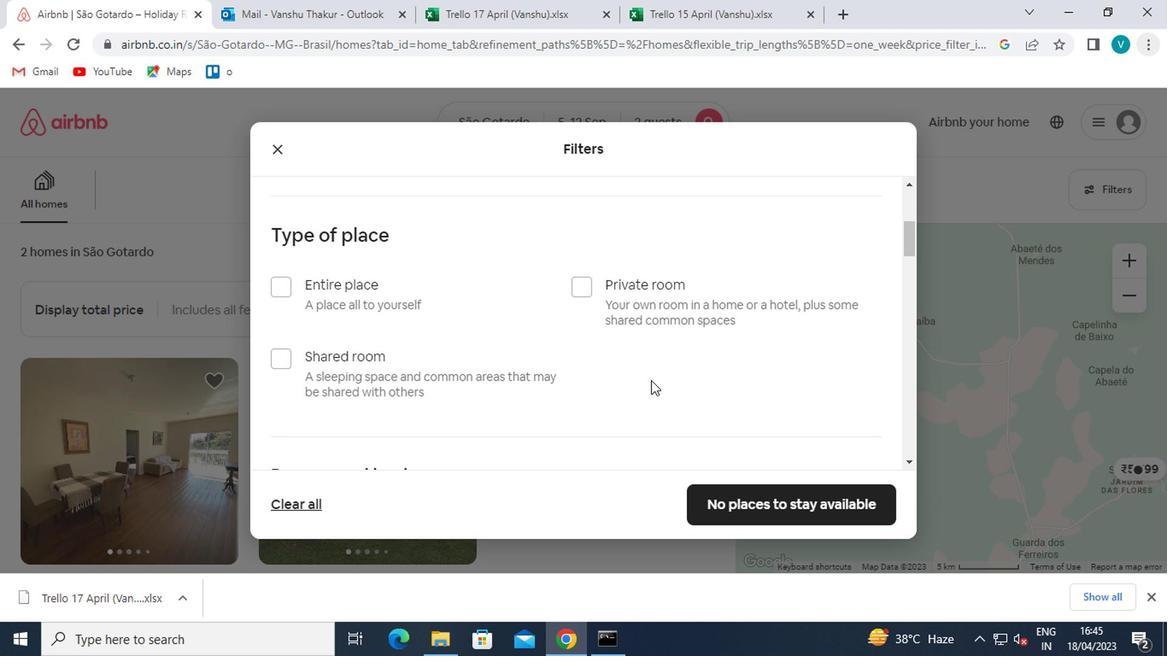 
Action: Mouse scrolled (646, 381) with delta (0, 0)
Screenshot: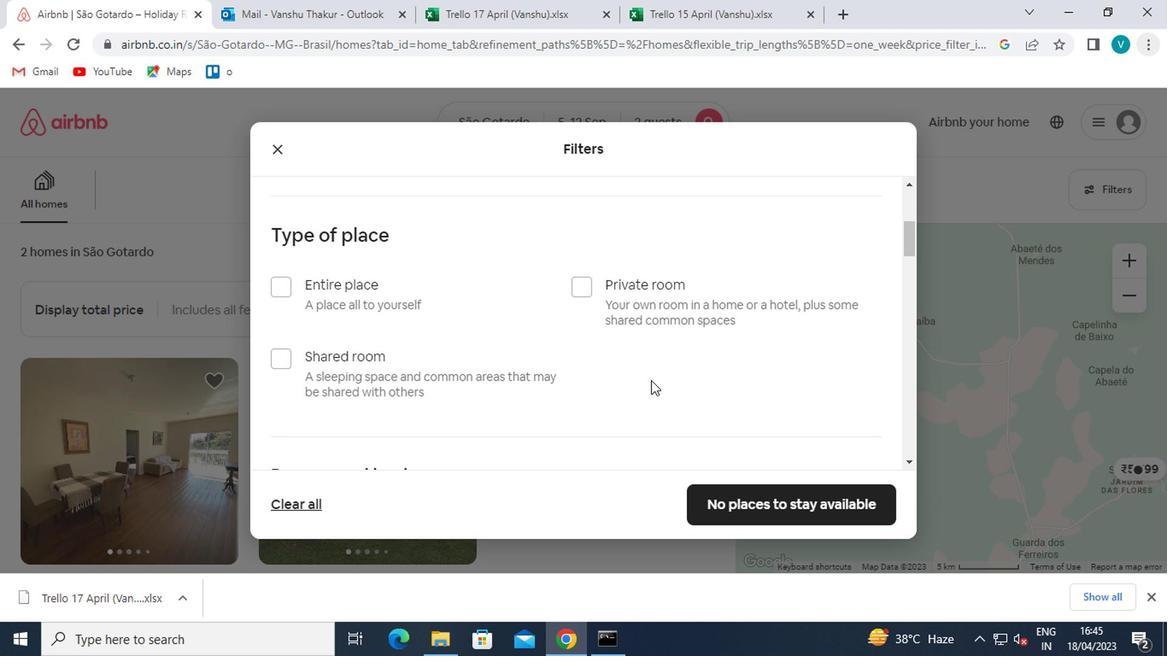 
Action: Mouse scrolled (646, 381) with delta (0, 0)
Screenshot: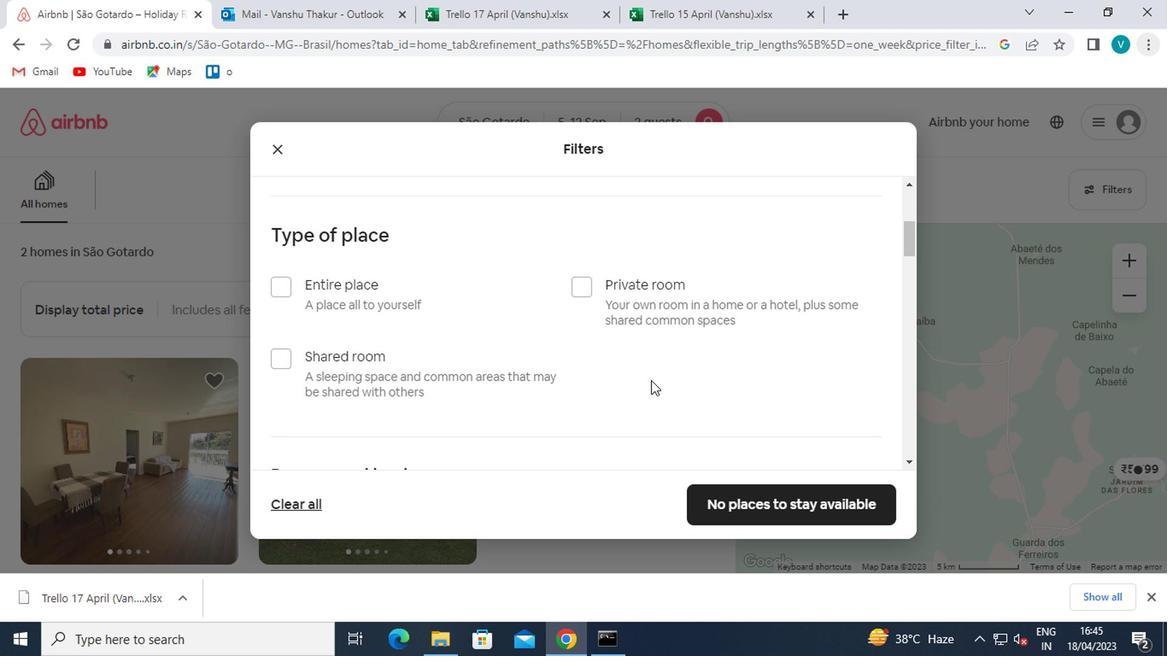 
Action: Mouse moved to (369, 308)
Screenshot: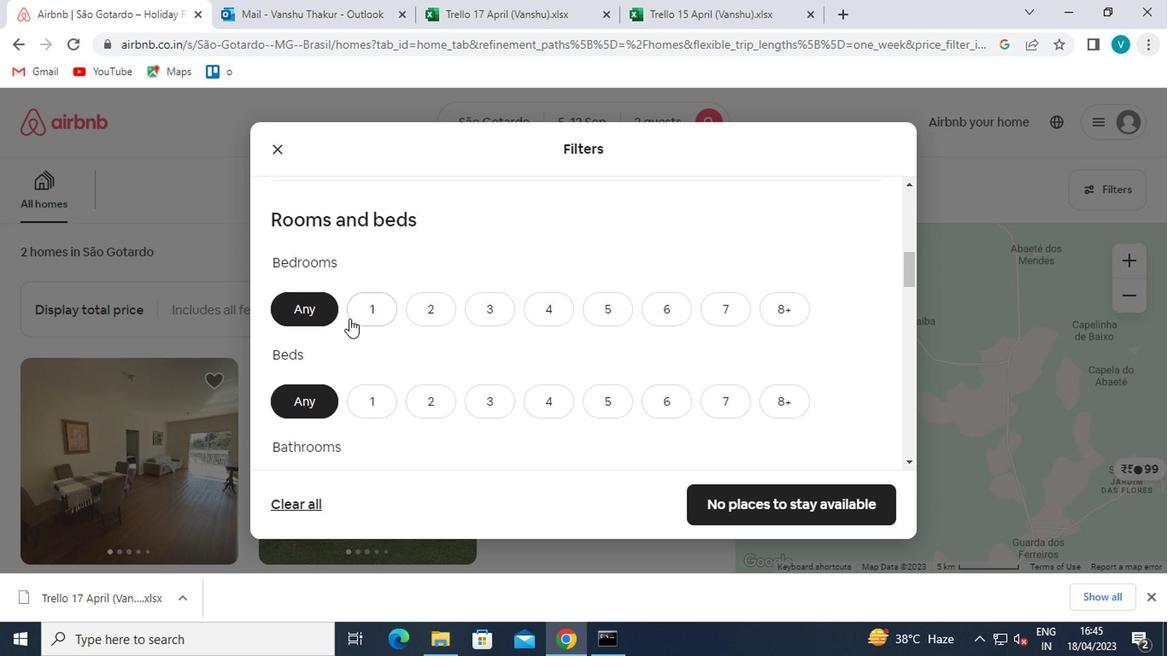 
Action: Mouse pressed left at (369, 308)
Screenshot: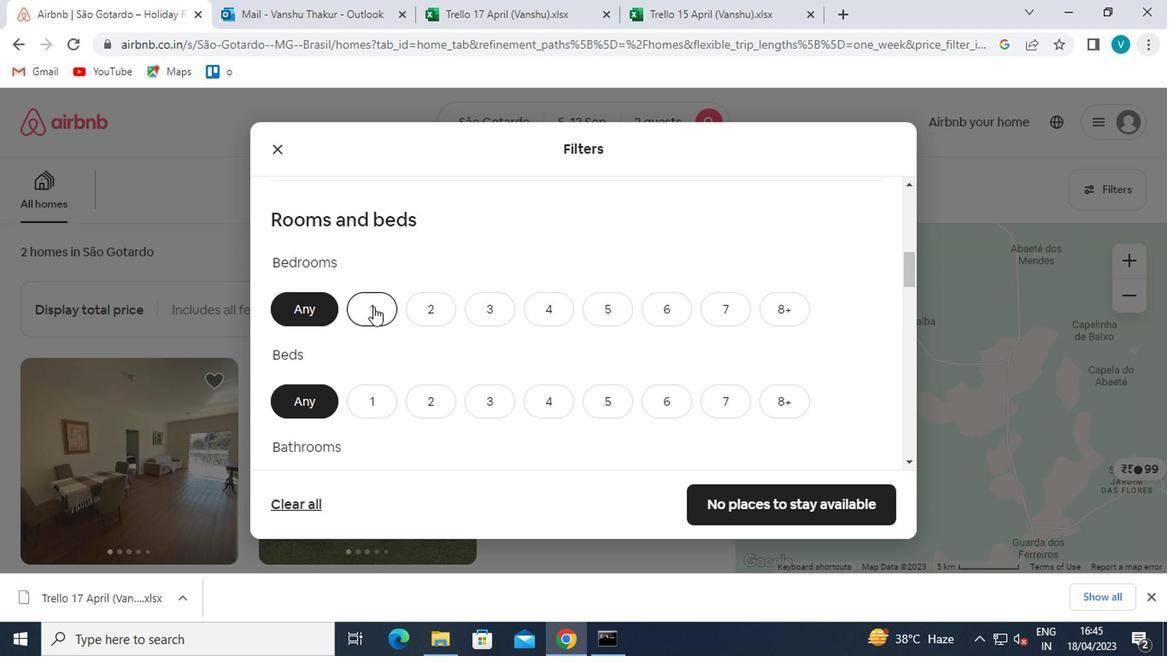 
Action: Mouse moved to (384, 403)
Screenshot: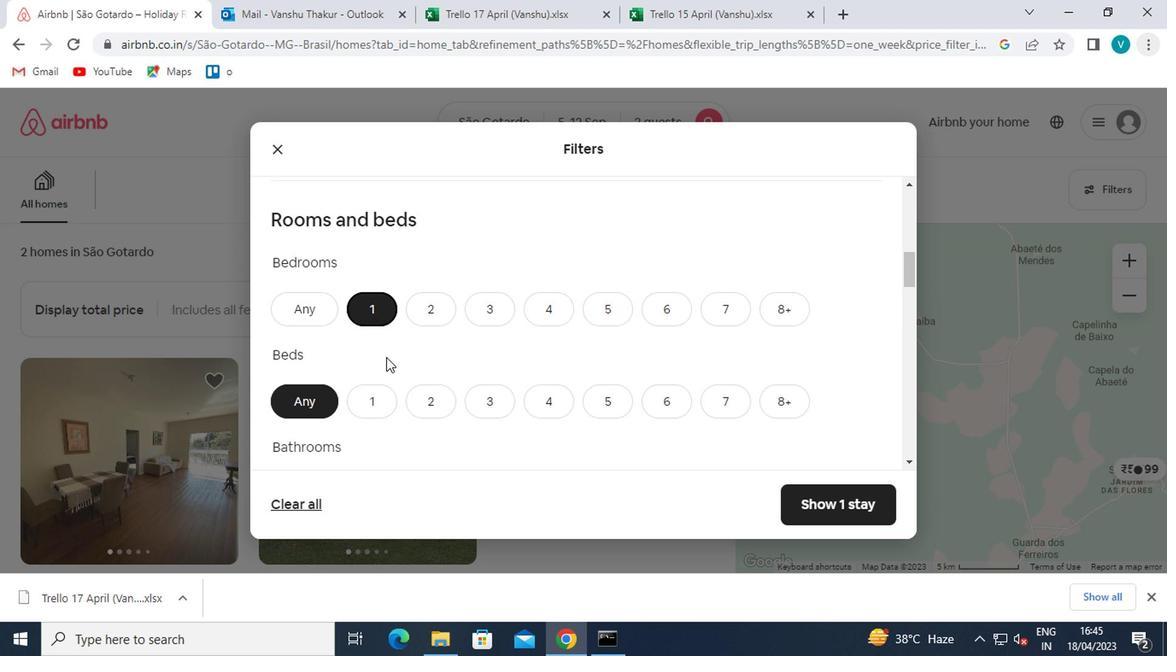 
Action: Mouse pressed left at (384, 403)
Screenshot: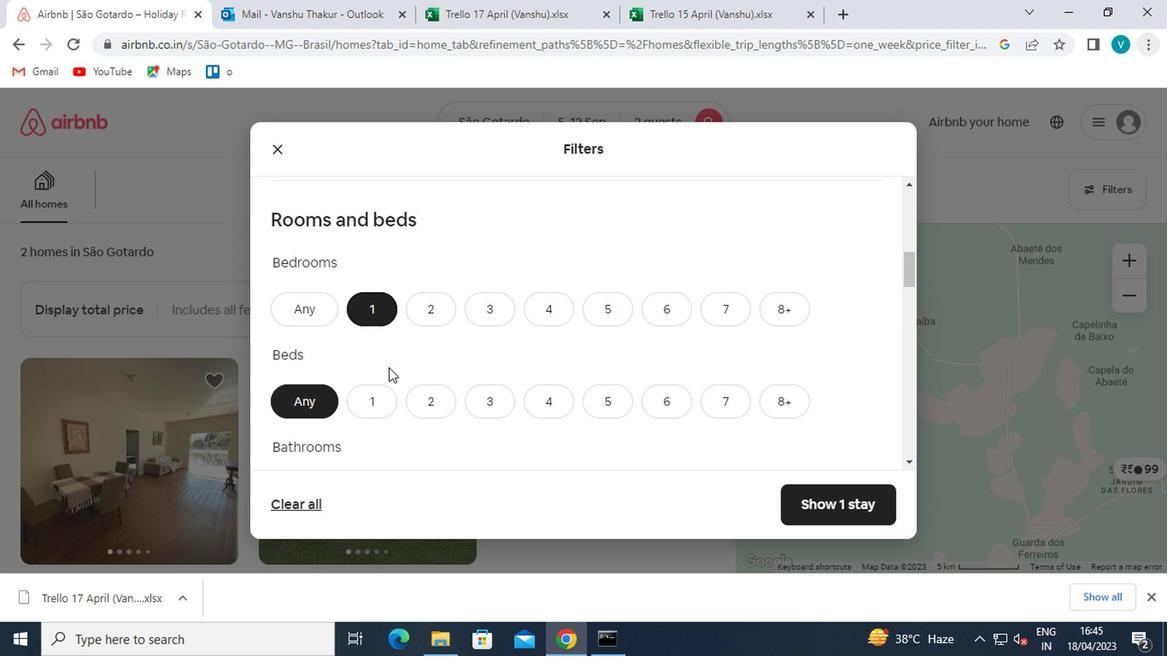 
Action: Mouse moved to (381, 425)
Screenshot: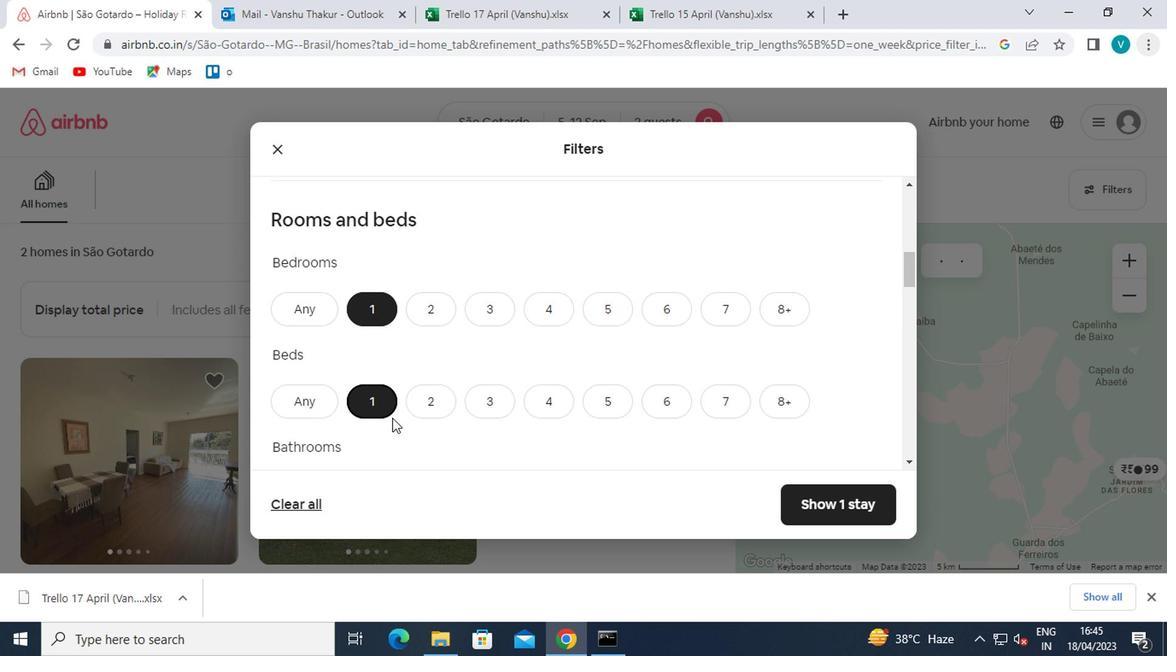 
Action: Mouse scrolled (381, 424) with delta (0, 0)
Screenshot: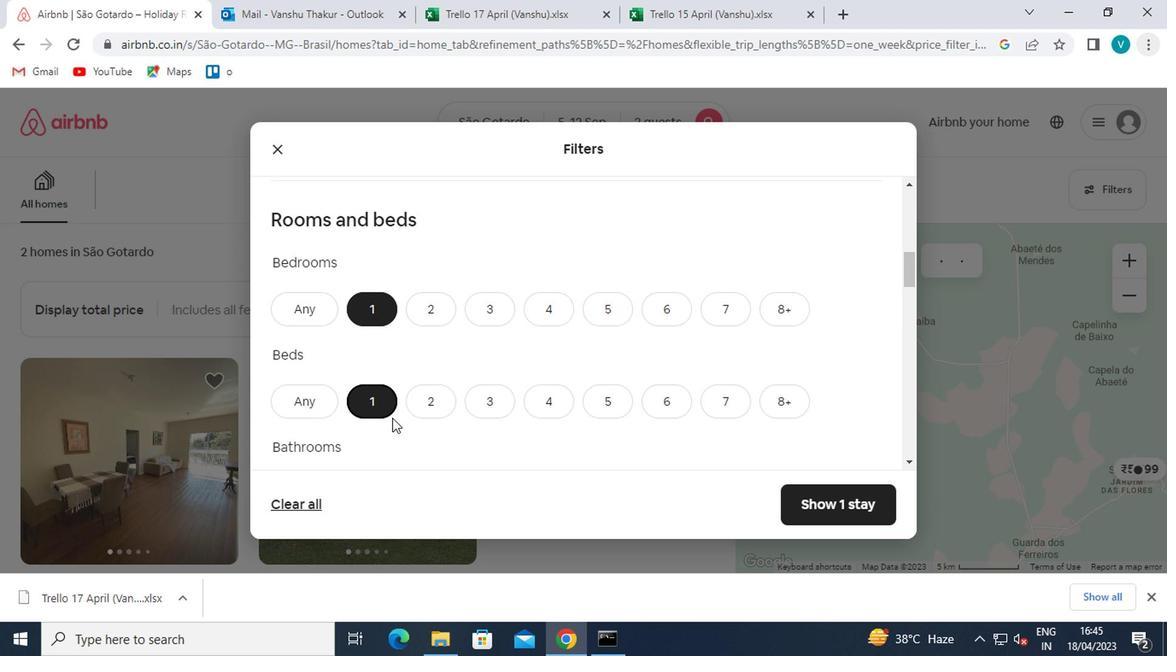 
Action: Mouse scrolled (381, 424) with delta (0, 0)
Screenshot: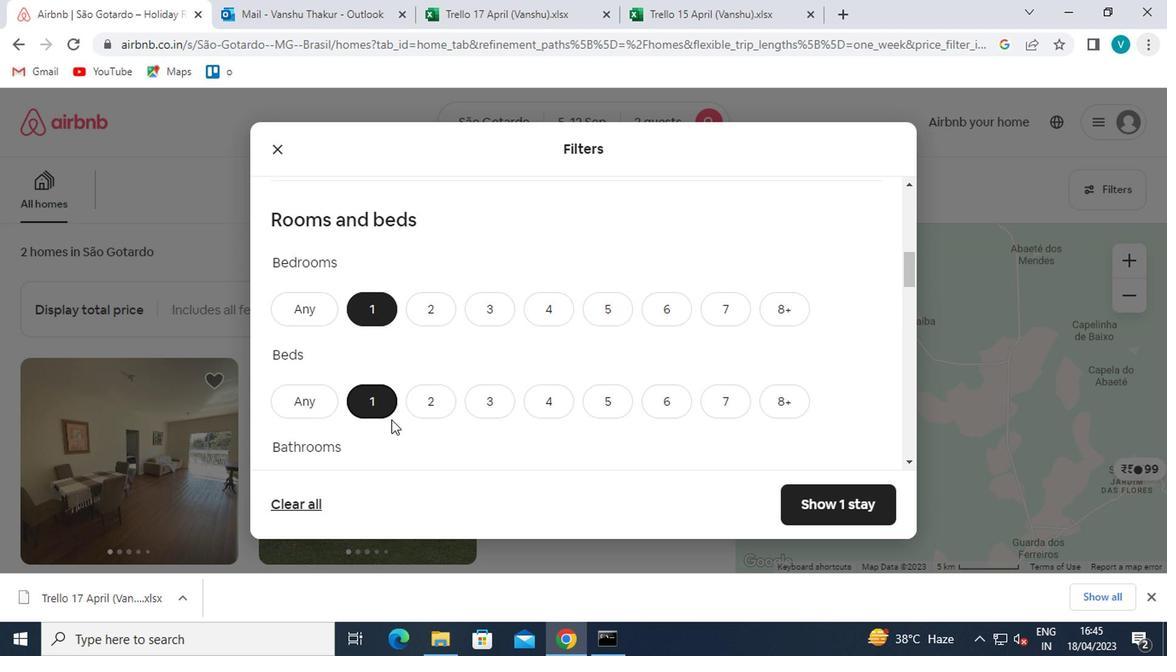
Action: Mouse scrolled (381, 424) with delta (0, 0)
Screenshot: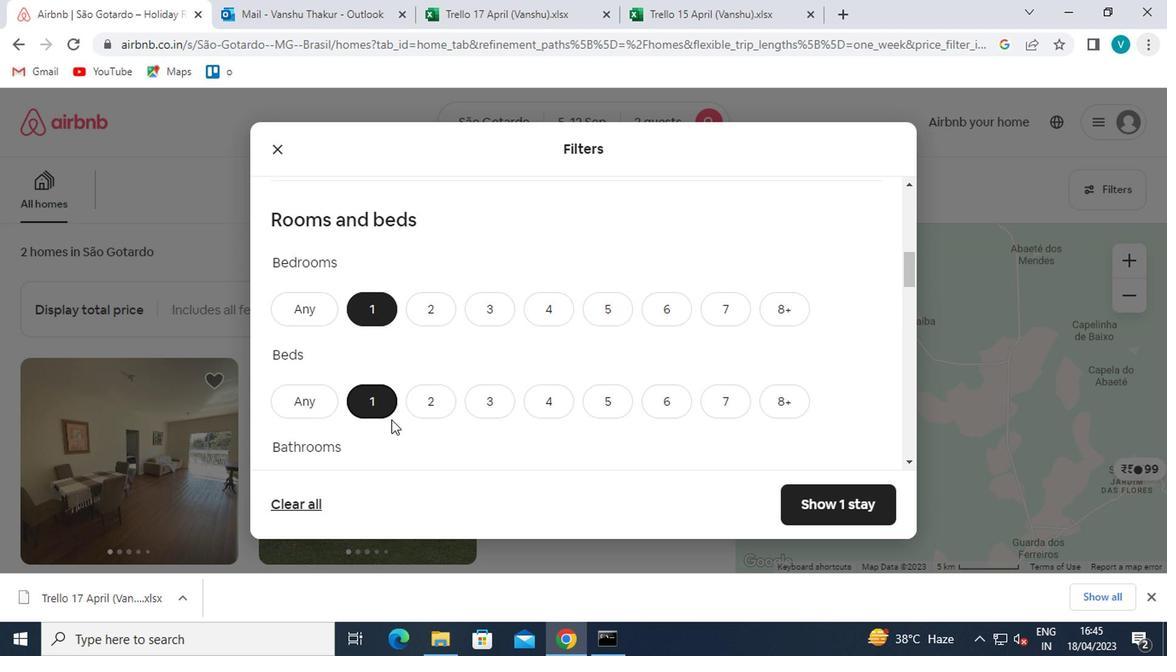 
Action: Mouse moved to (372, 238)
Screenshot: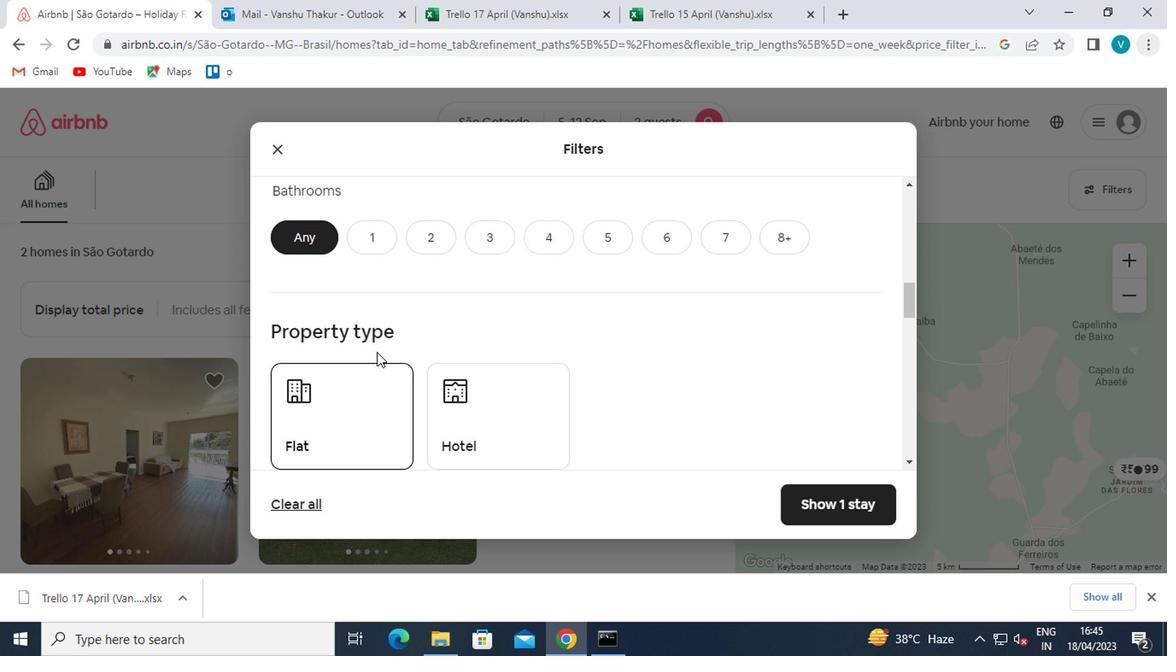 
Action: Mouse pressed left at (372, 238)
Screenshot: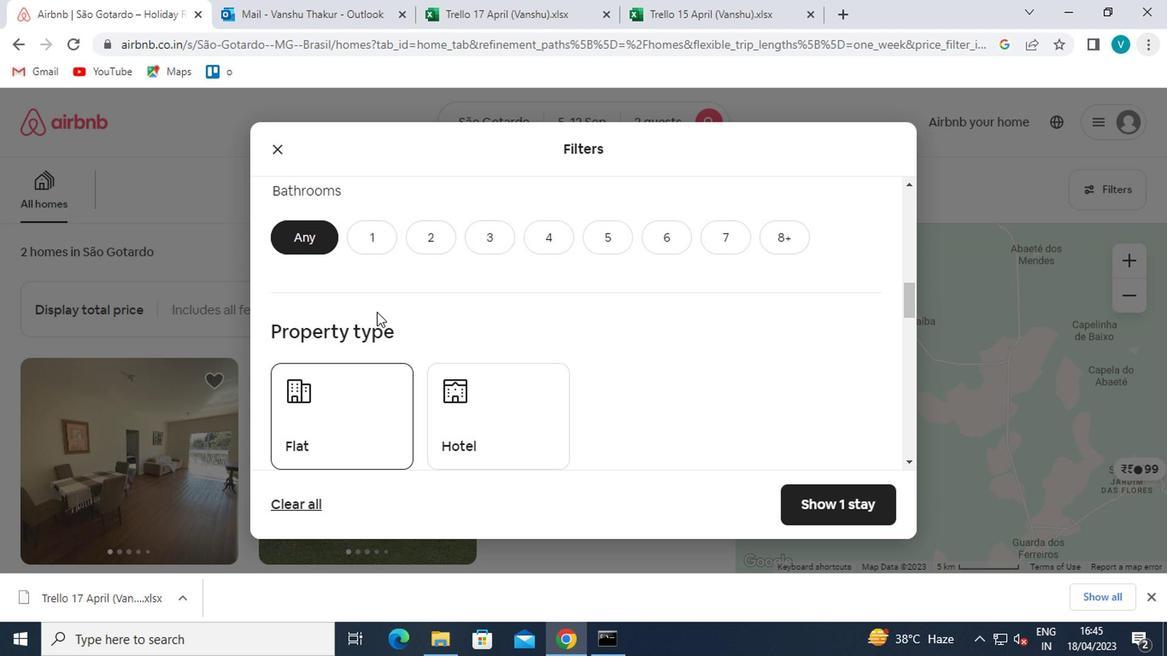 
Action: Mouse moved to (452, 423)
Screenshot: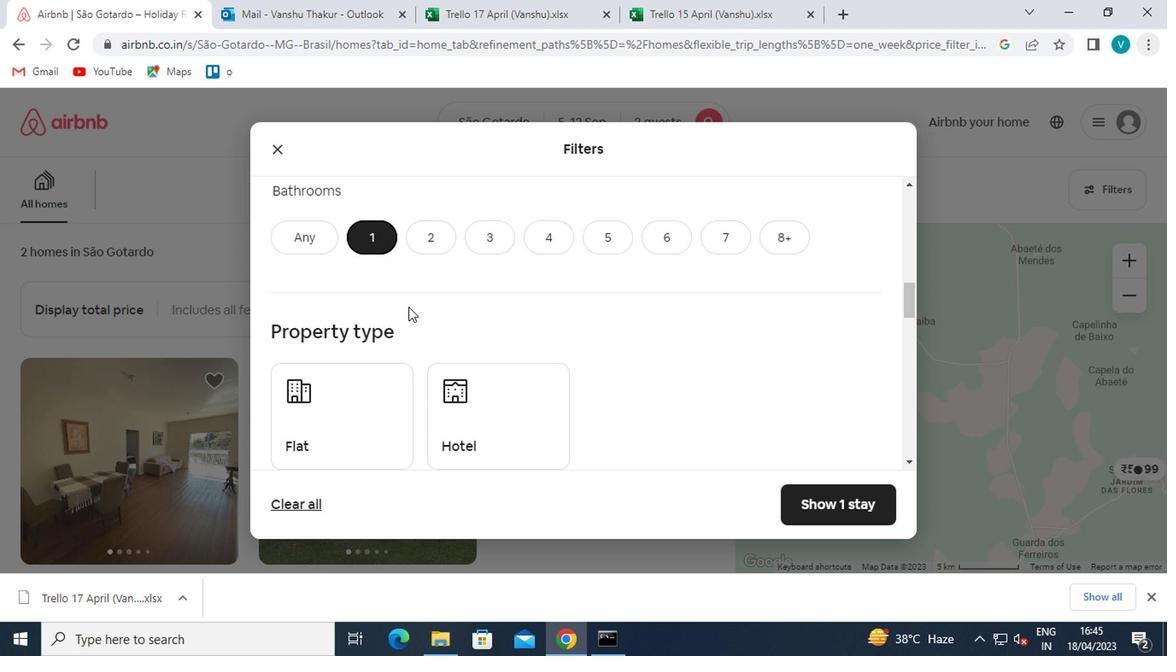 
Action: Mouse pressed left at (452, 423)
Screenshot: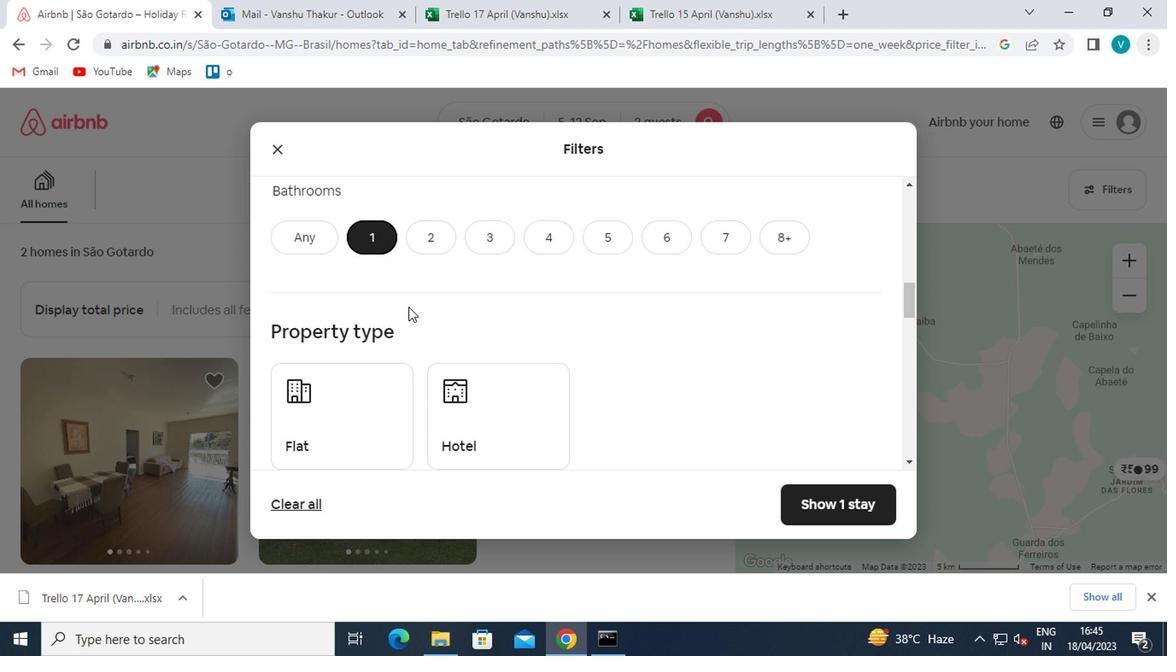 
Action: Mouse scrolled (452, 422) with delta (0, 0)
Screenshot: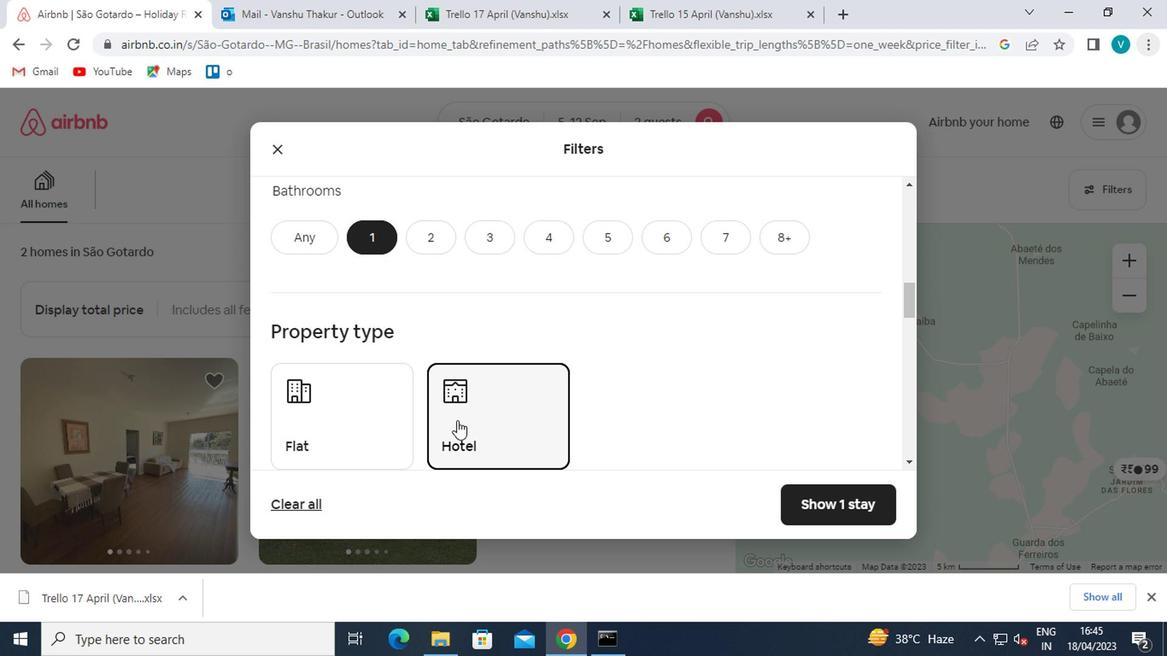 
Action: Mouse scrolled (452, 422) with delta (0, 0)
Screenshot: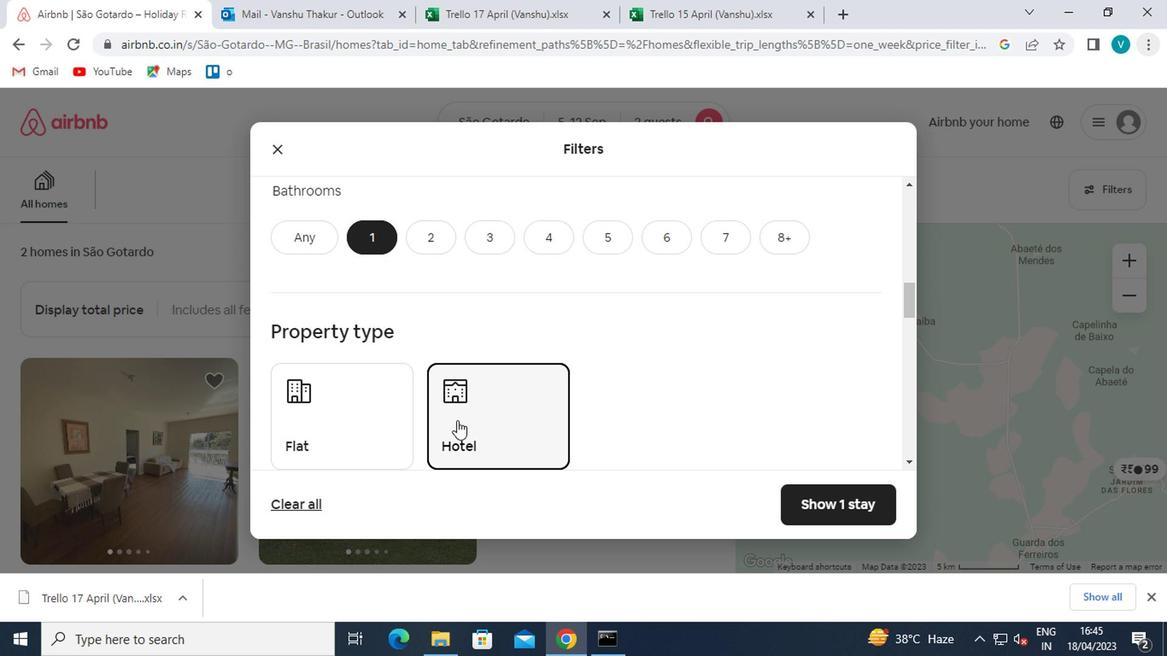 
Action: Mouse scrolled (452, 422) with delta (0, 0)
Screenshot: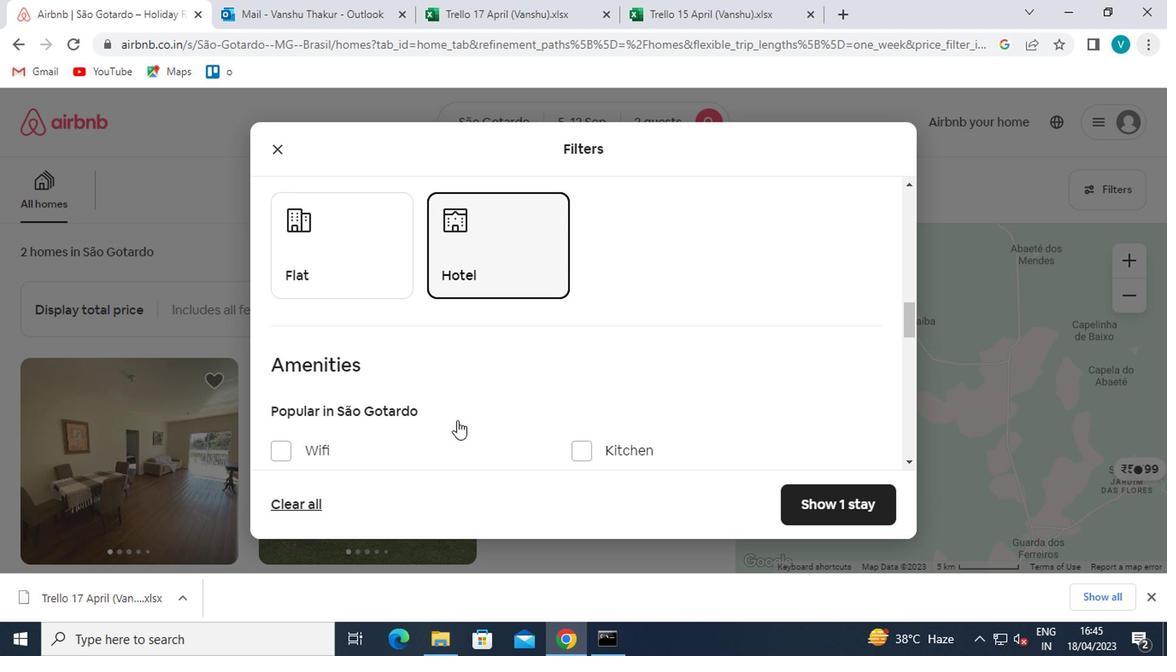 
Action: Mouse moved to (290, 404)
Screenshot: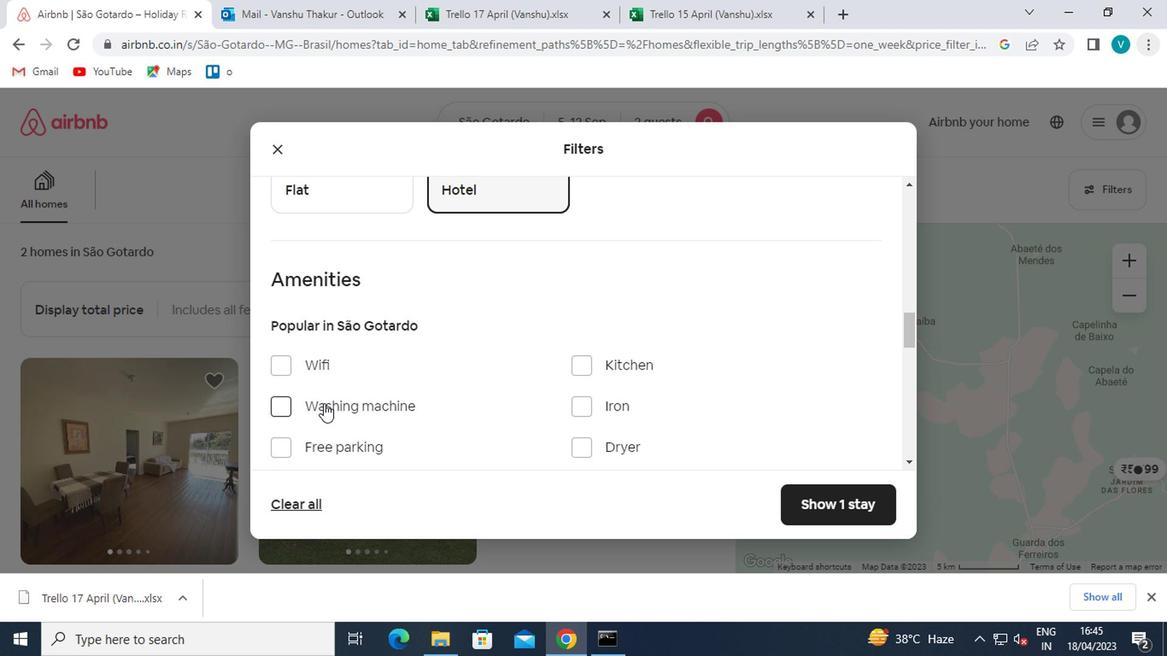 
Action: Mouse pressed left at (290, 404)
Screenshot: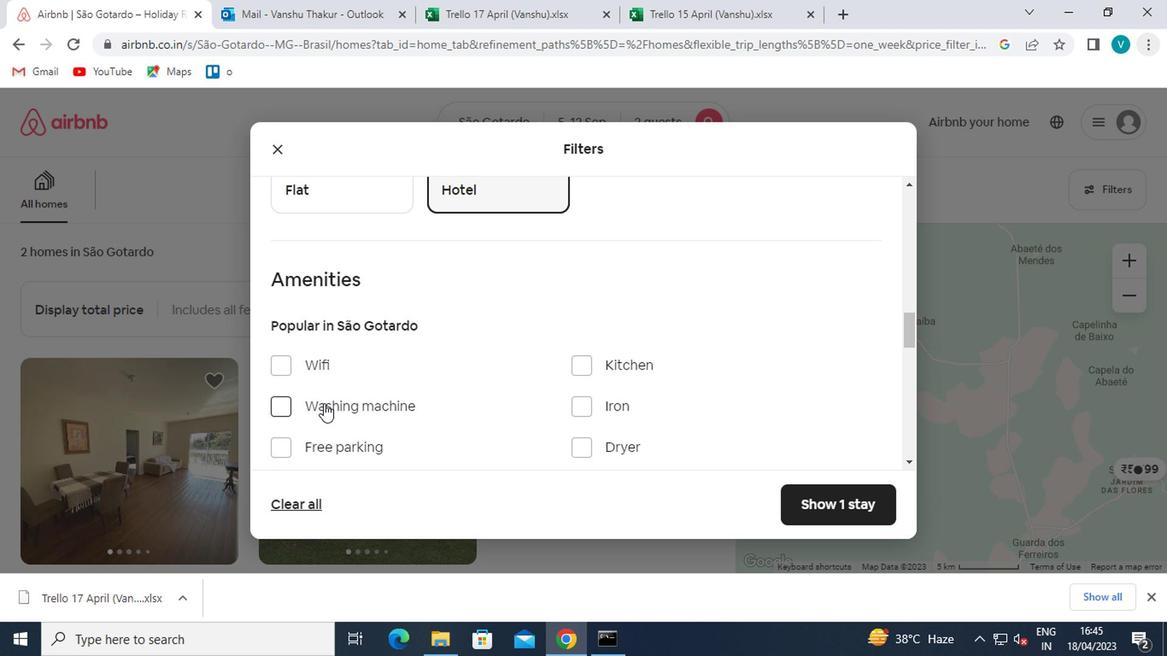 
Action: Mouse moved to (299, 407)
Screenshot: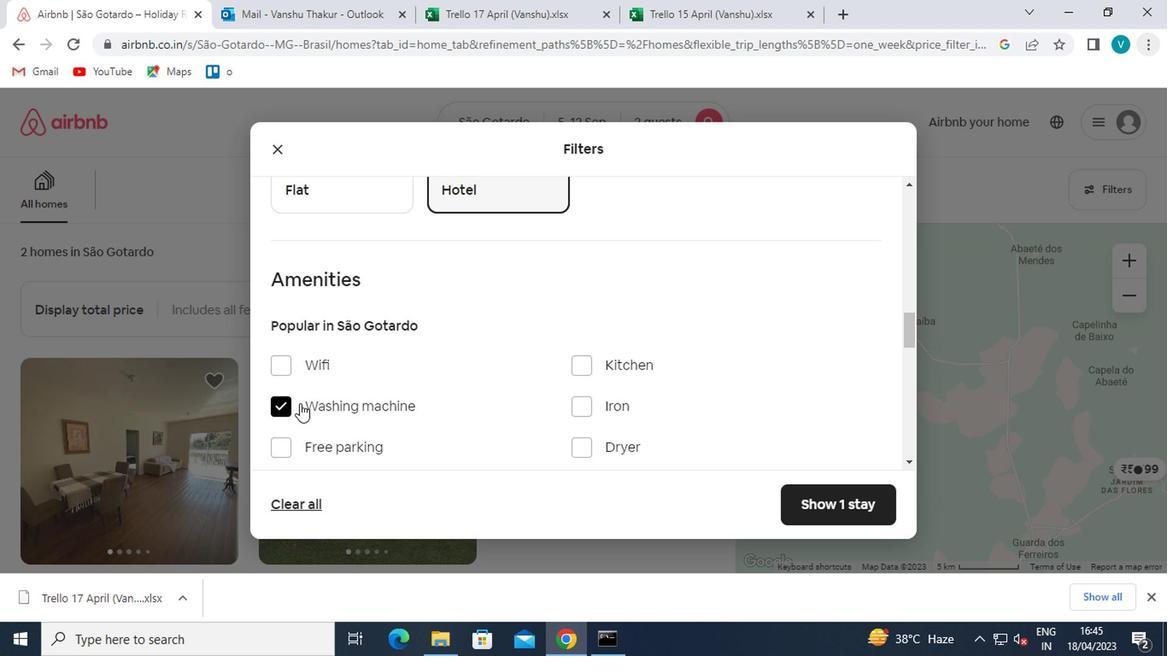 
Action: Mouse scrolled (299, 406) with delta (0, 0)
Screenshot: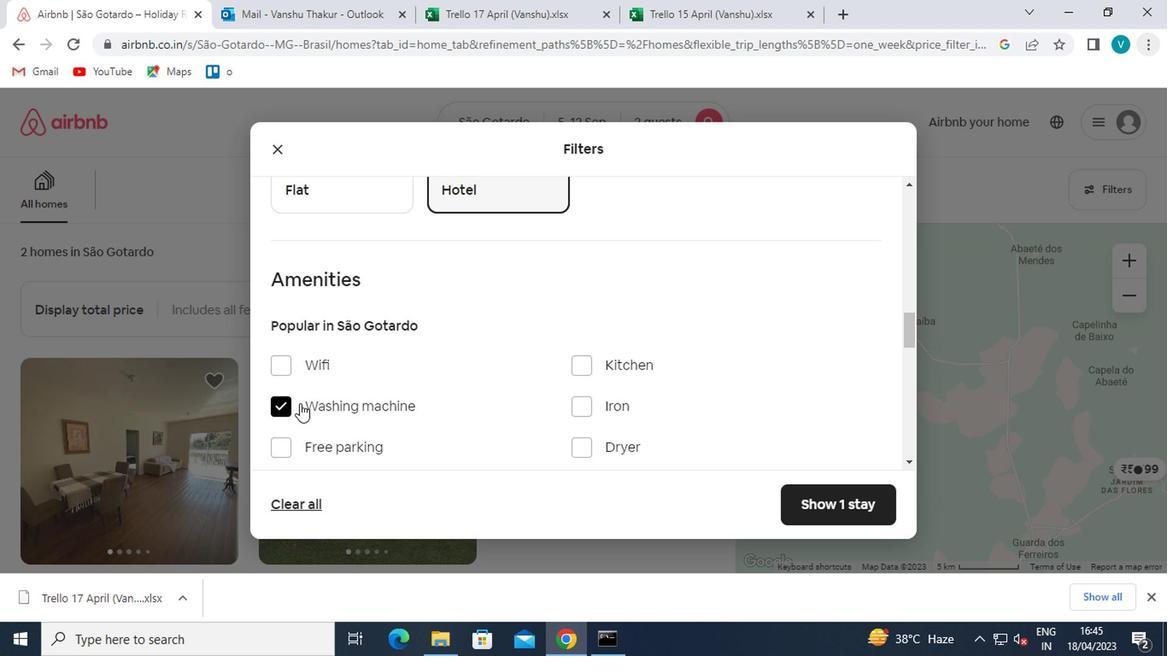
Action: Mouse moved to (302, 408)
Screenshot: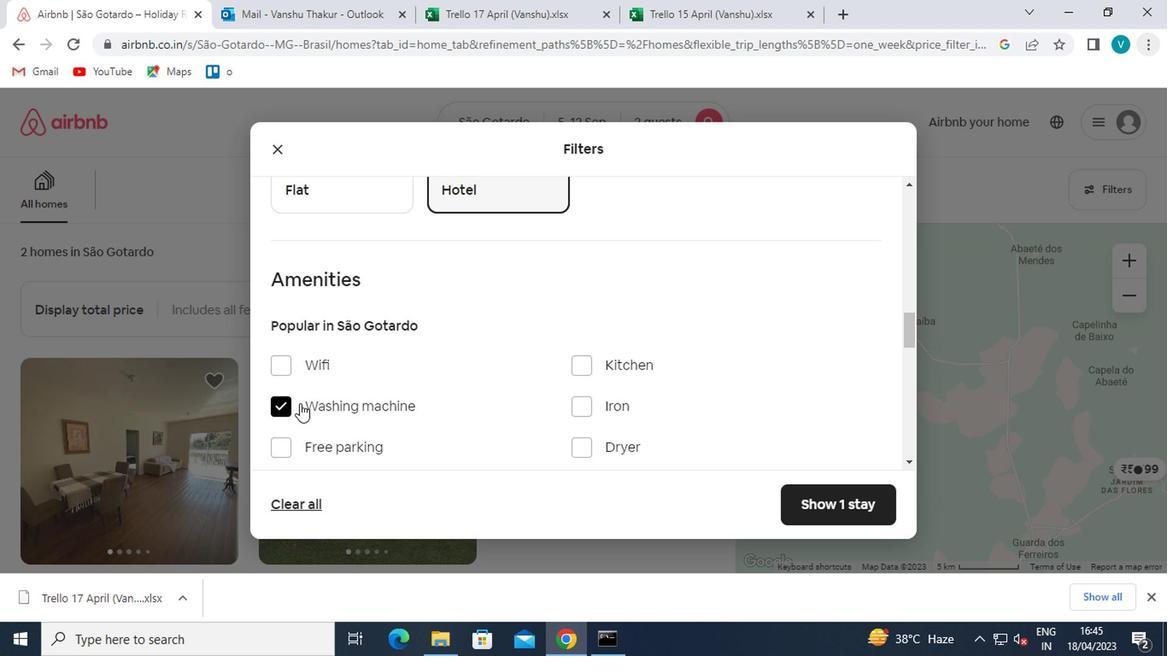 
Action: Mouse scrolled (302, 407) with delta (0, -1)
Screenshot: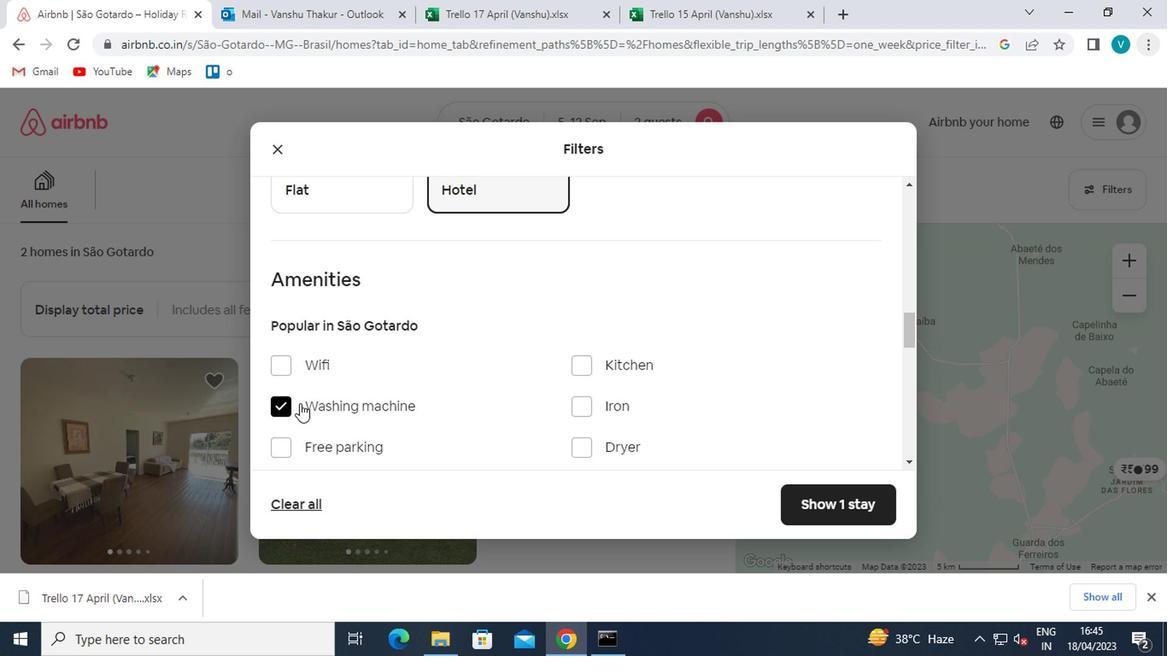 
Action: Mouse moved to (303, 410)
Screenshot: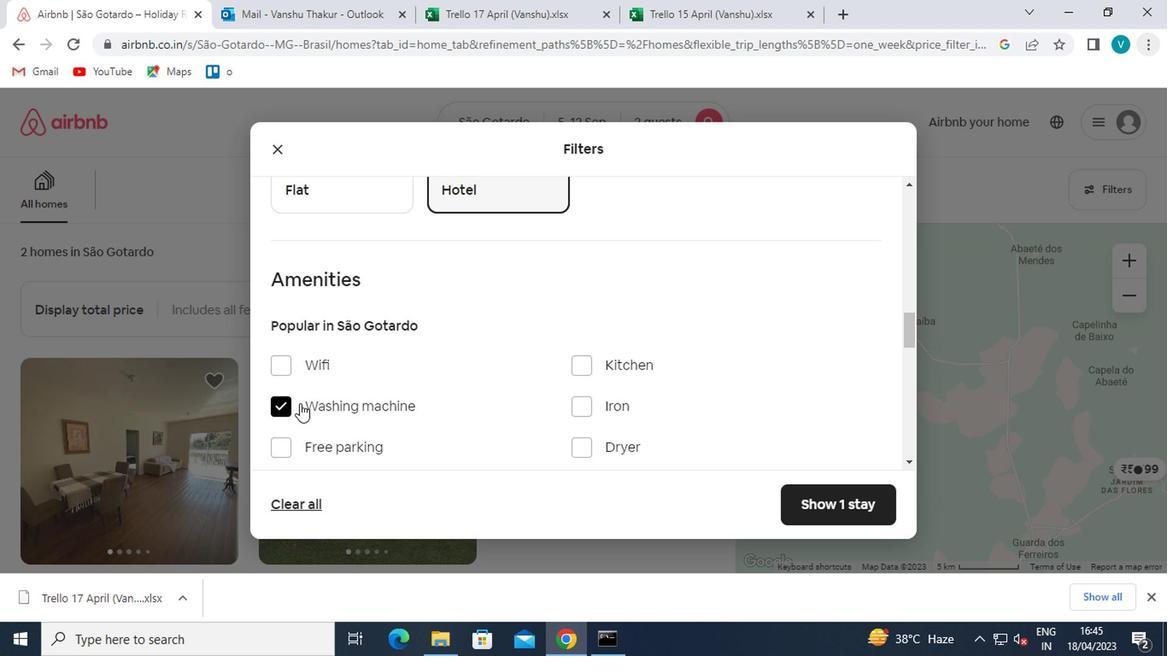 
Action: Mouse scrolled (303, 409) with delta (0, -1)
Screenshot: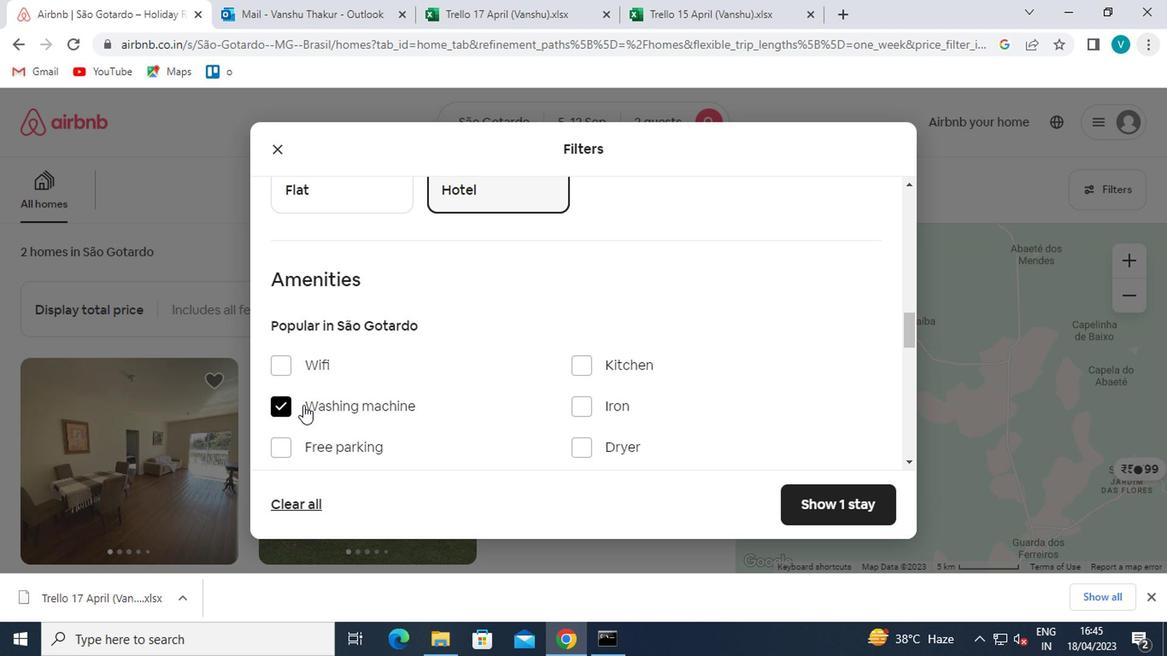 
Action: Mouse moved to (845, 433)
Screenshot: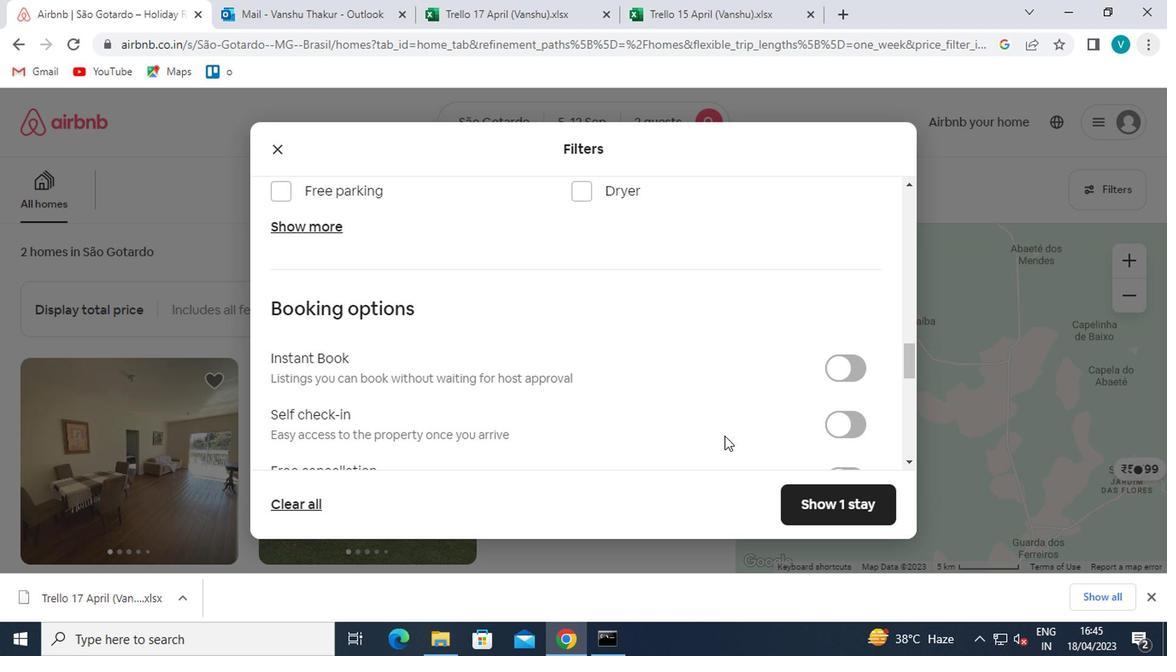 
Action: Mouse pressed left at (845, 433)
Screenshot: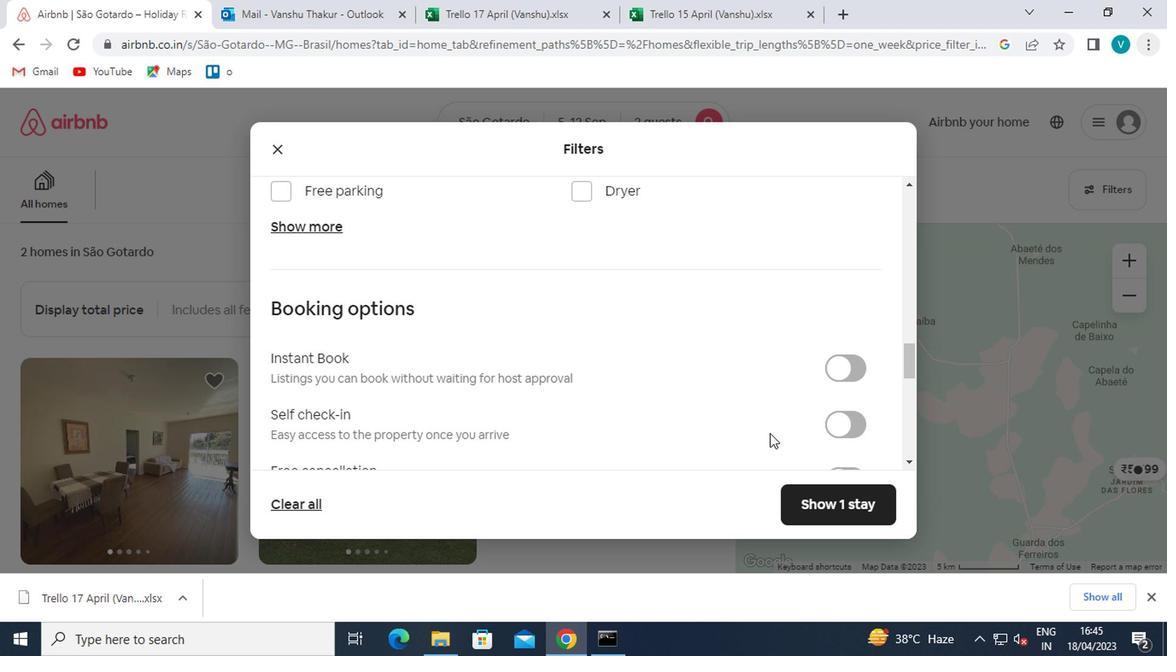 
Action: Mouse moved to (626, 417)
Screenshot: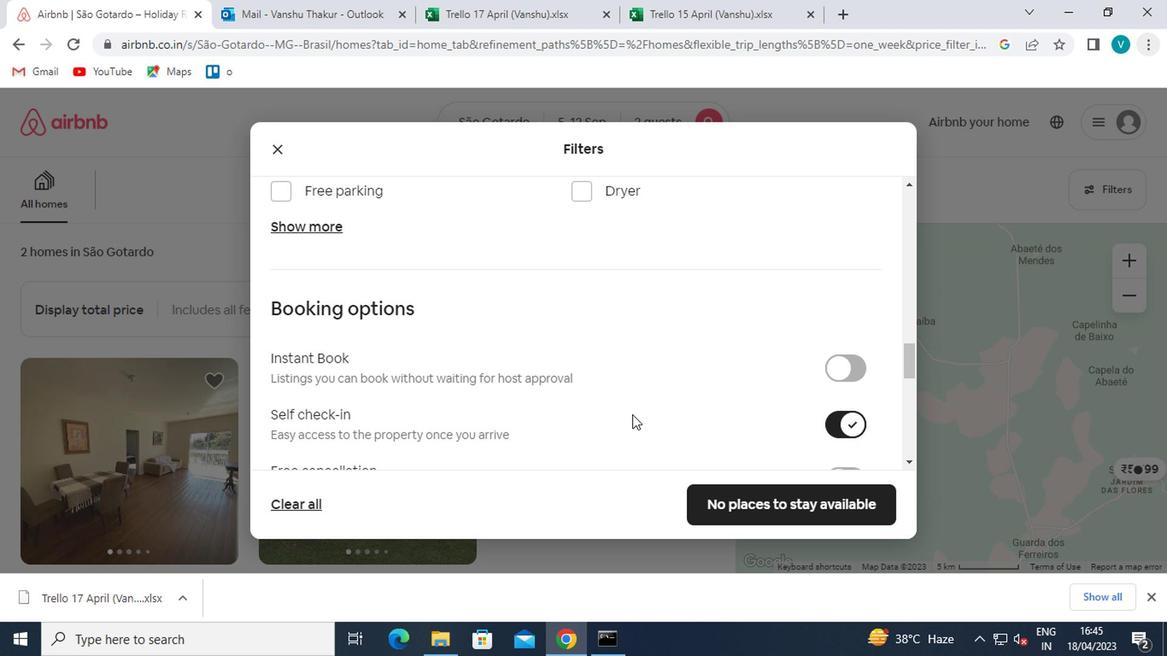 
Action: Mouse scrolled (626, 416) with delta (0, 0)
Screenshot: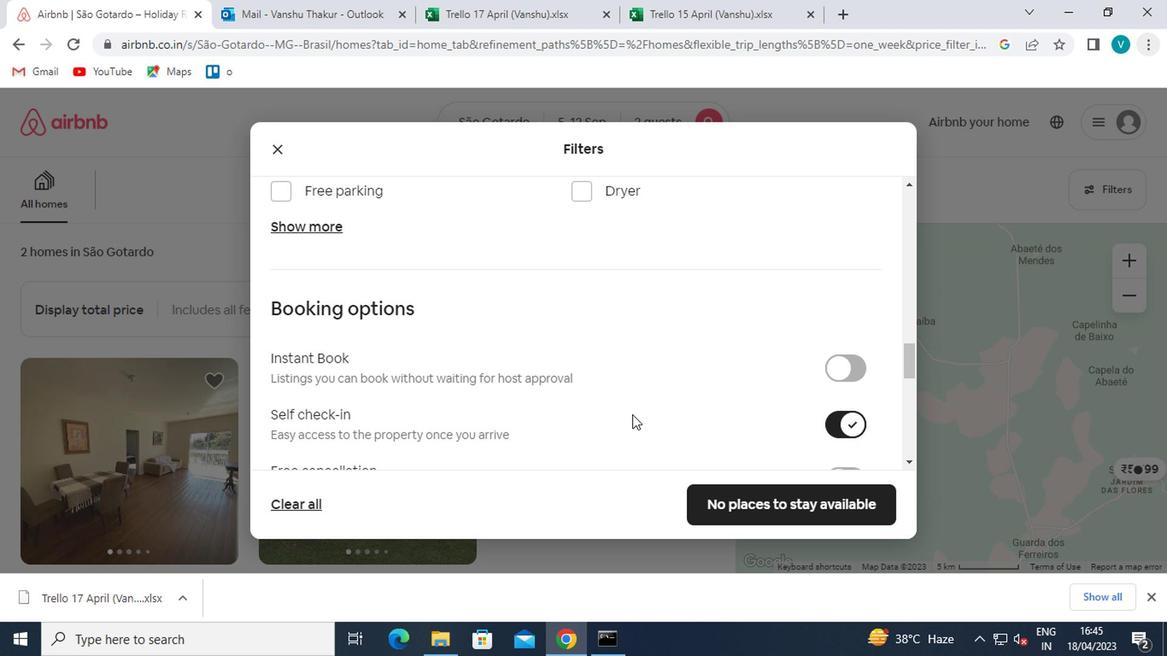 
Action: Mouse scrolled (626, 416) with delta (0, 0)
Screenshot: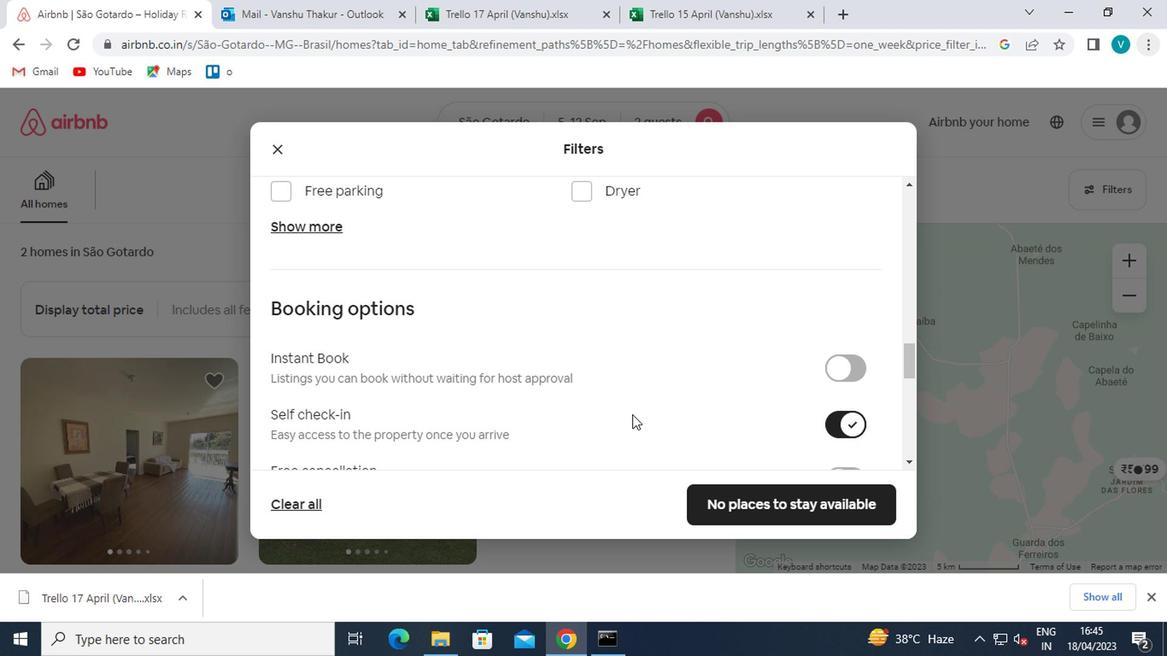 
Action: Mouse scrolled (626, 416) with delta (0, 0)
Screenshot: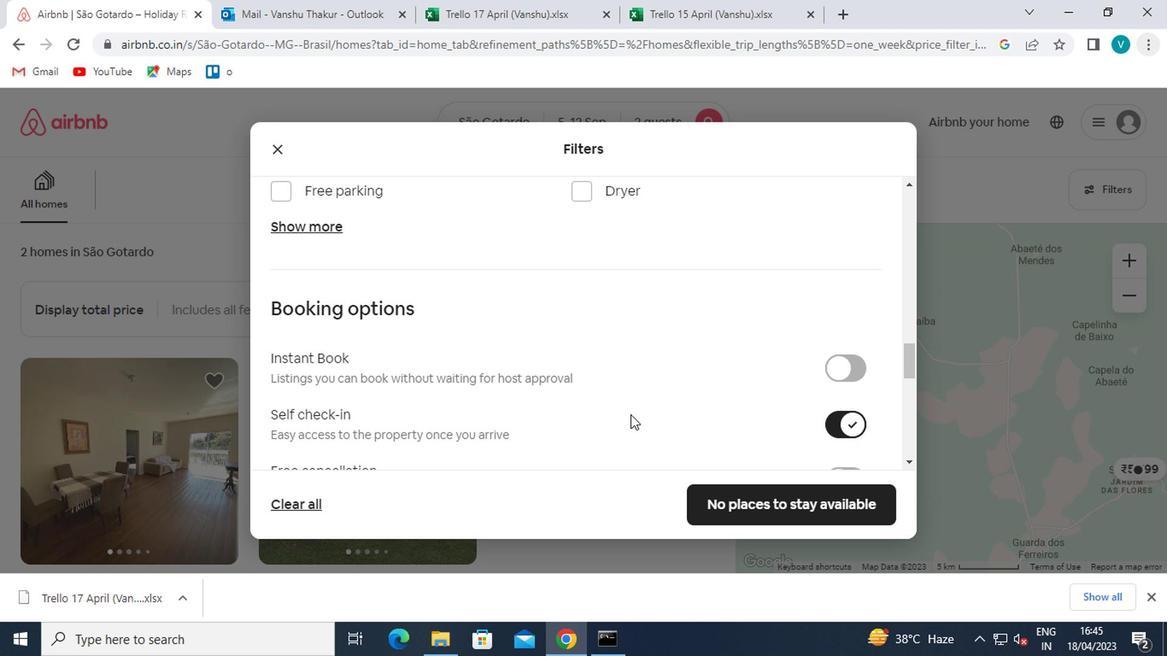 
Action: Mouse moved to (623, 420)
Screenshot: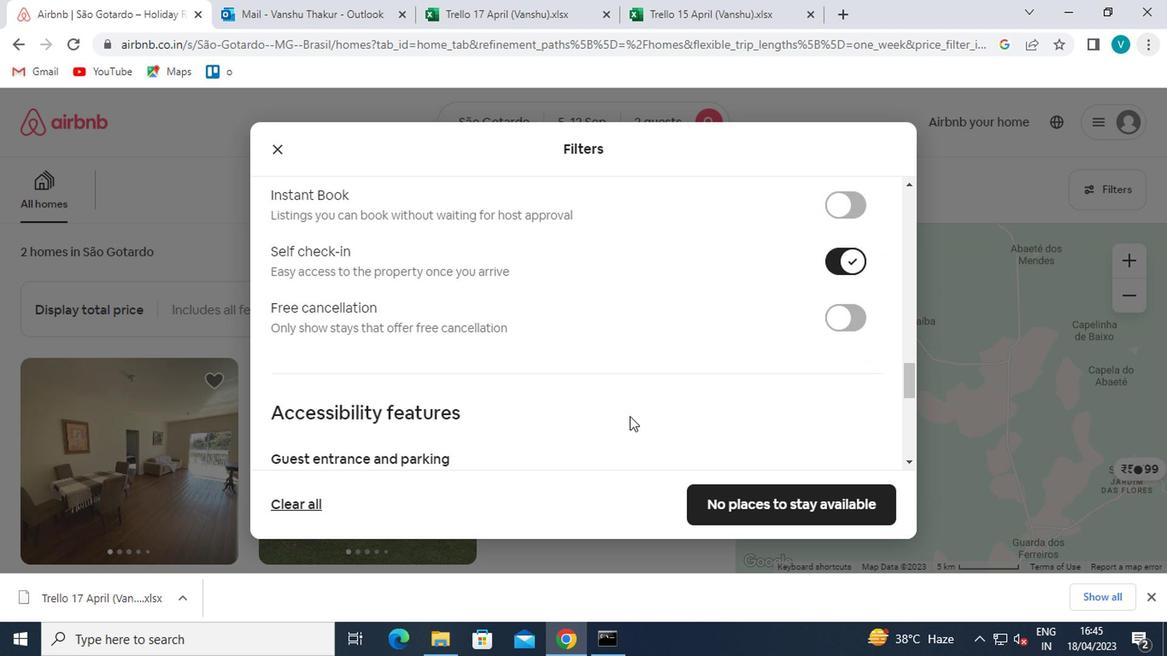 
Action: Mouse scrolled (623, 419) with delta (0, -1)
Screenshot: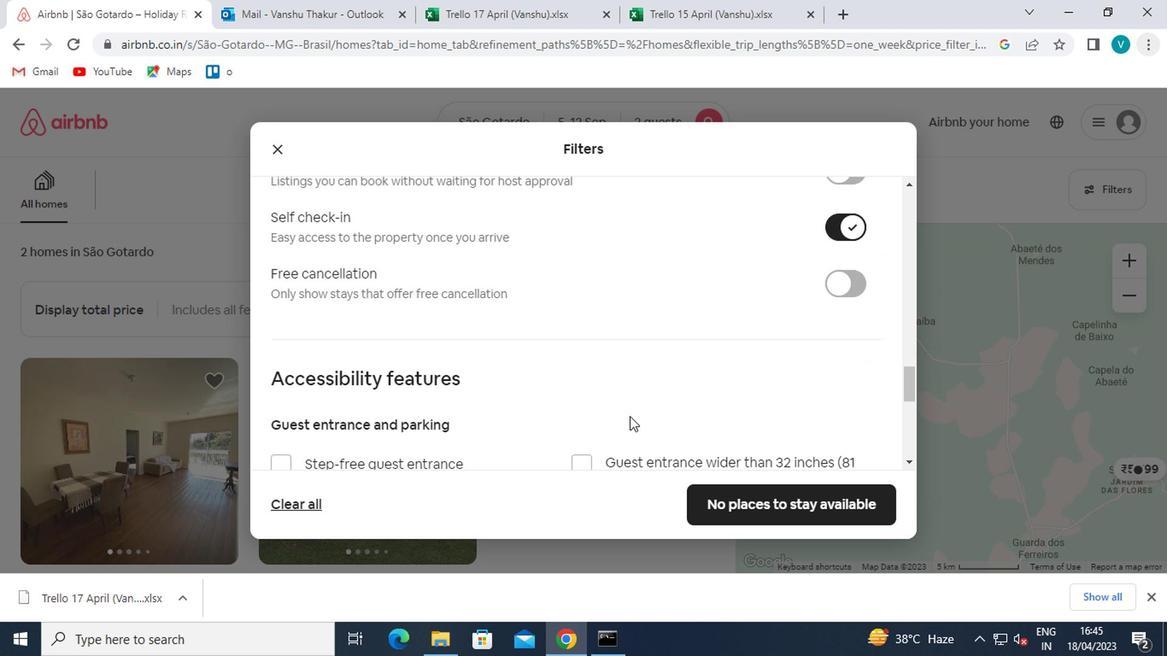 
Action: Mouse moved to (622, 421)
Screenshot: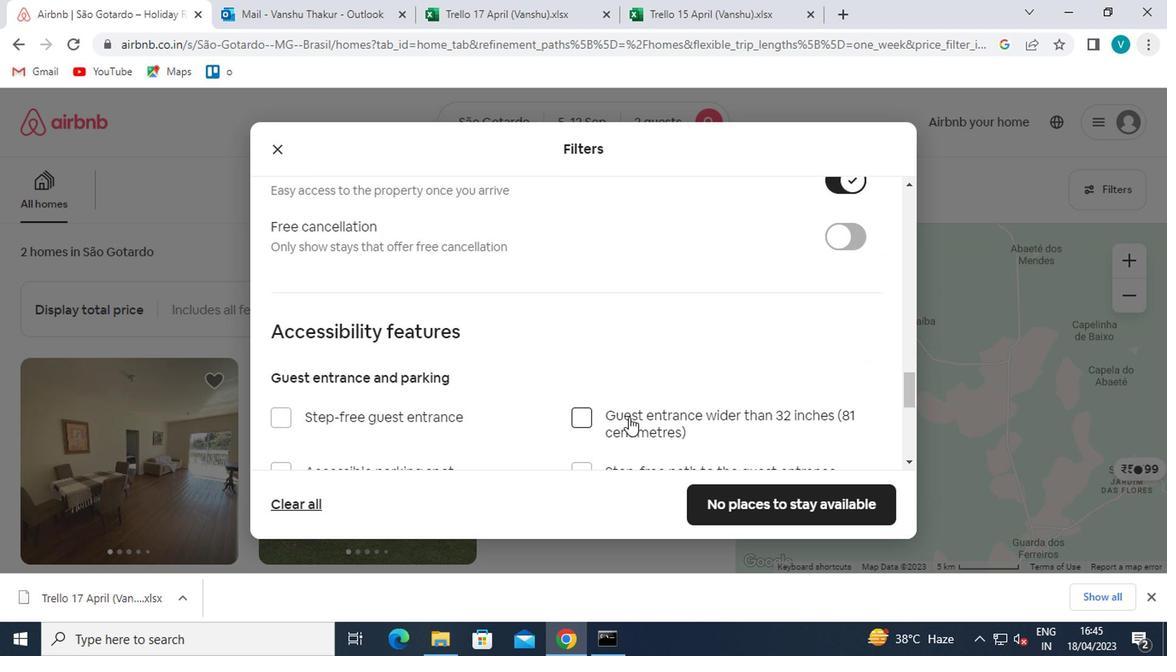 
Action: Mouse scrolled (622, 420) with delta (0, 0)
Screenshot: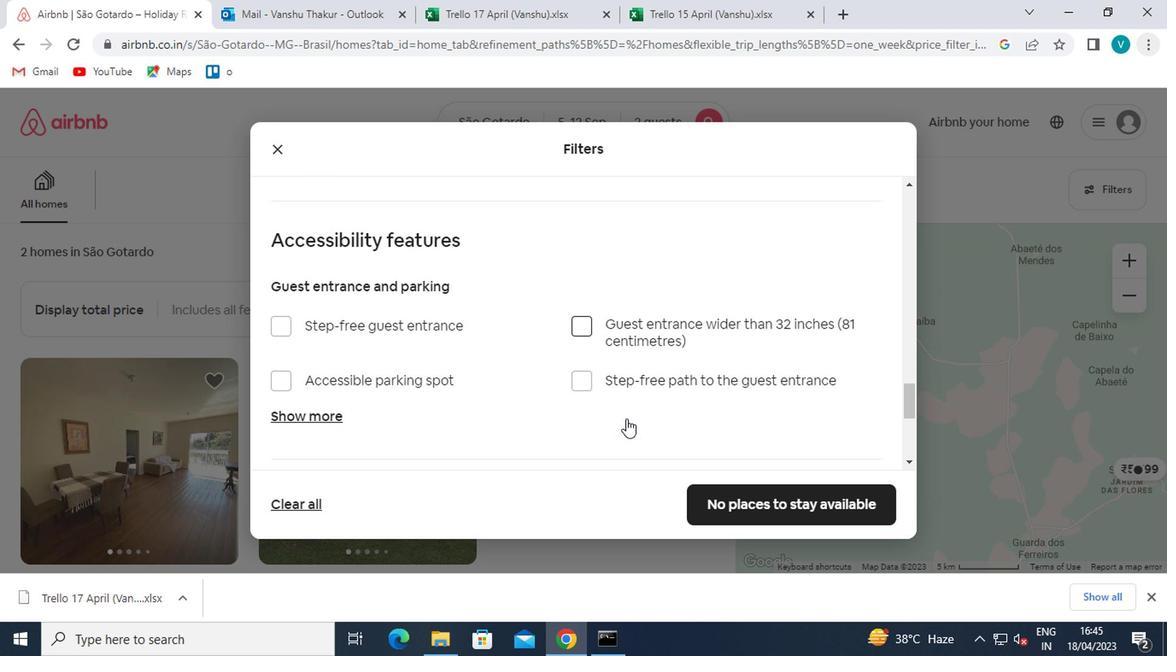 
Action: Mouse scrolled (622, 420) with delta (0, 0)
Screenshot: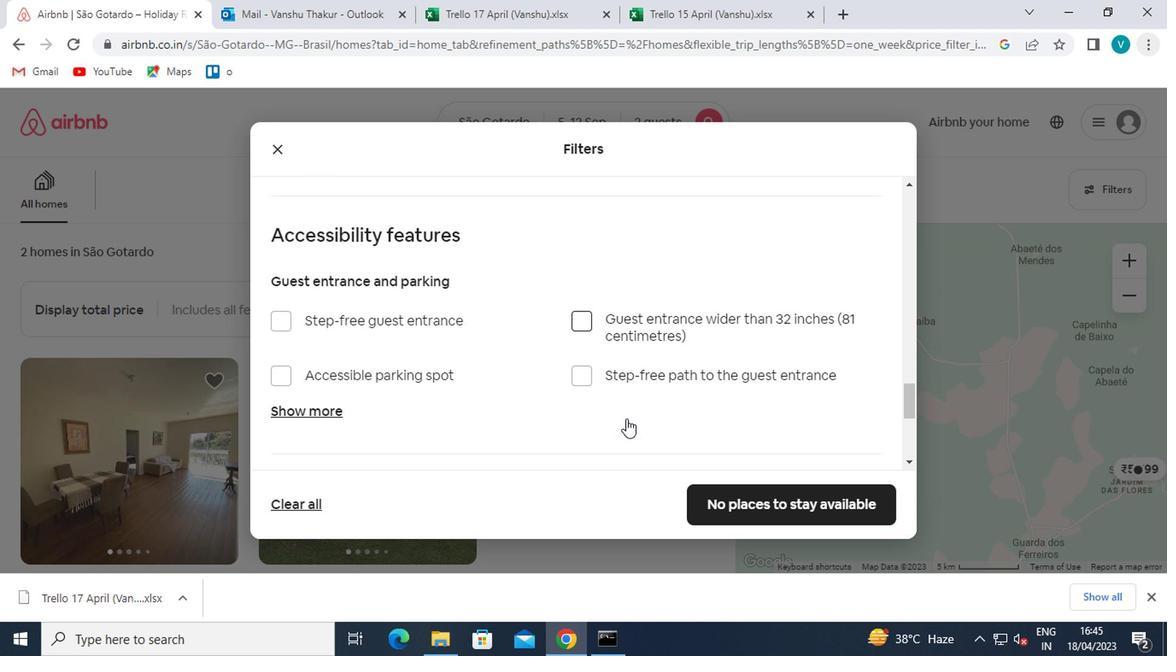 
Action: Mouse scrolled (622, 420) with delta (0, 0)
Screenshot: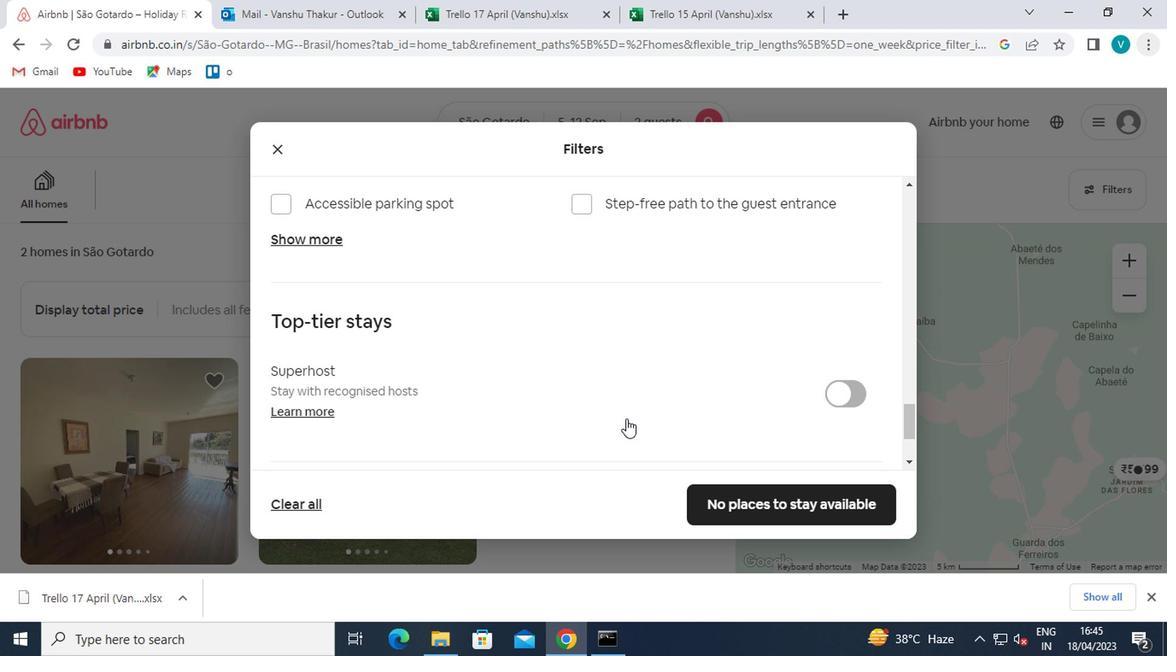 
Action: Mouse scrolled (622, 420) with delta (0, 0)
Screenshot: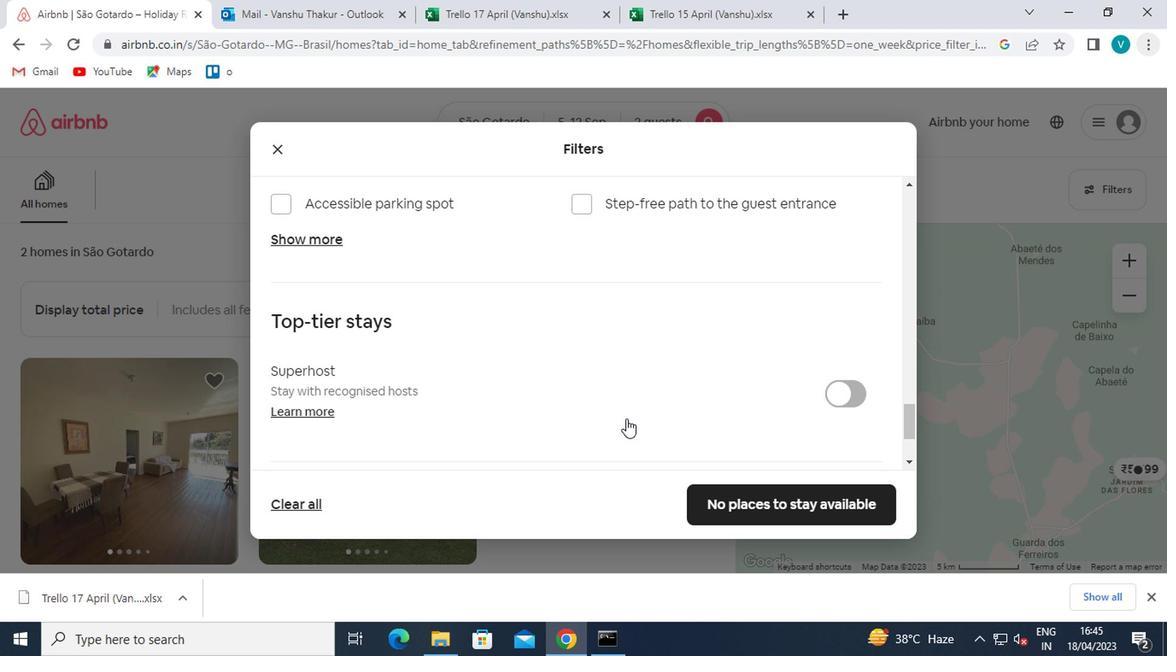 
Action: Mouse scrolled (622, 420) with delta (0, 0)
Screenshot: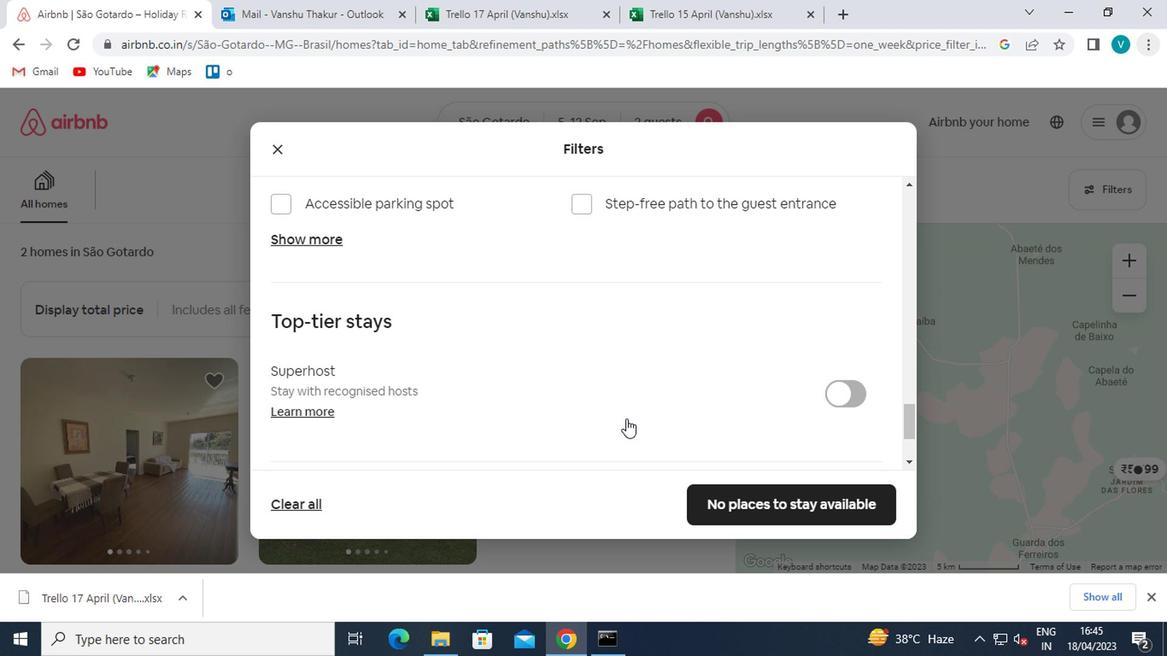 
Action: Mouse scrolled (622, 420) with delta (0, 0)
Screenshot: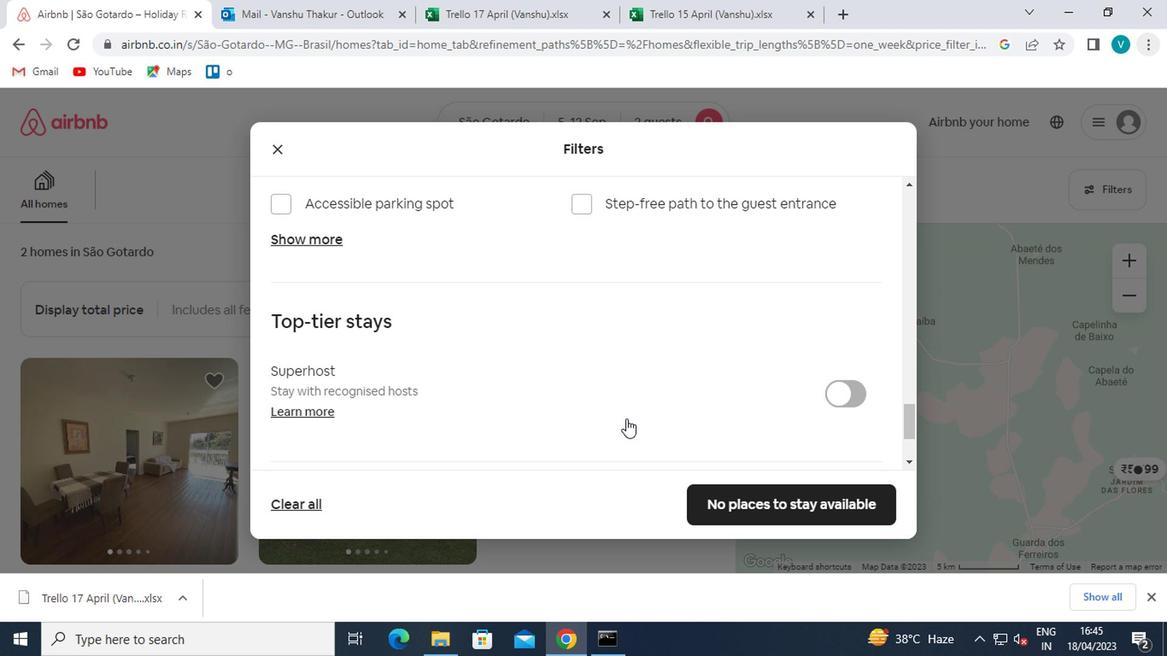 
Action: Mouse scrolled (622, 420) with delta (0, 0)
Screenshot: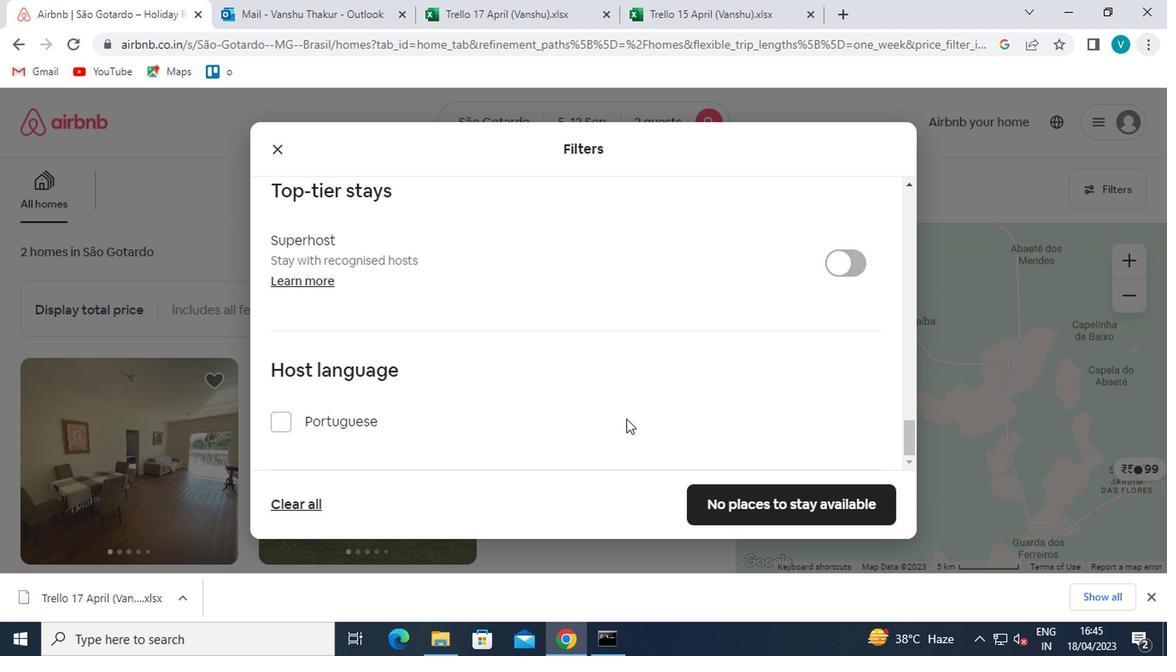 
Action: Mouse moved to (703, 489)
Screenshot: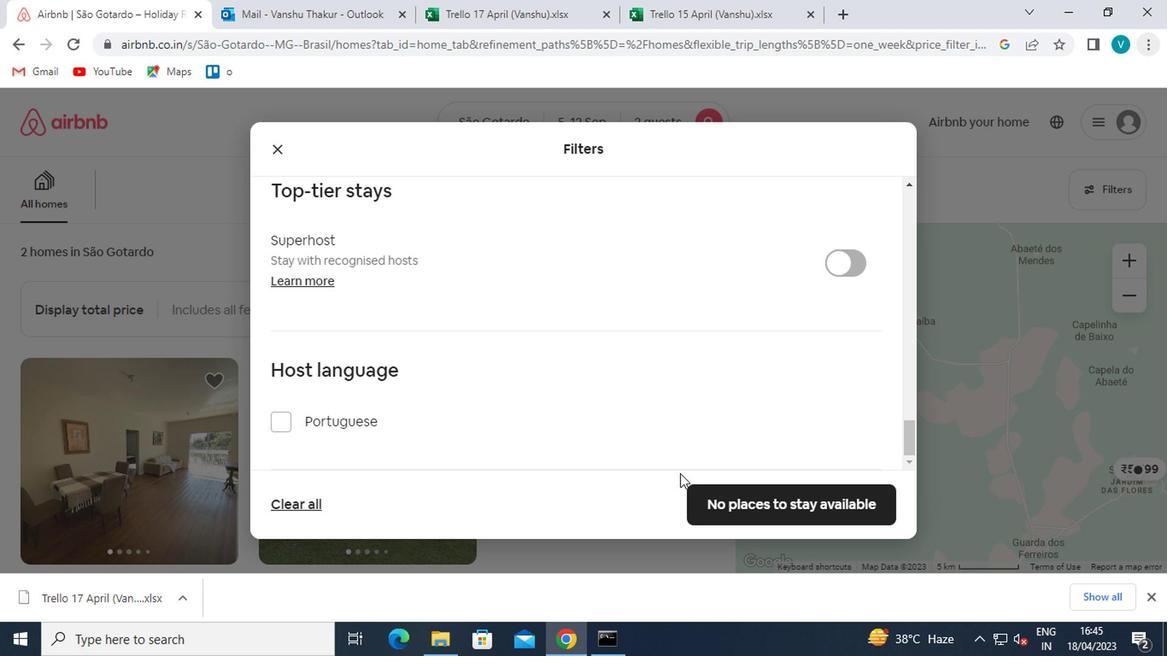 
Action: Mouse pressed left at (703, 489)
Screenshot: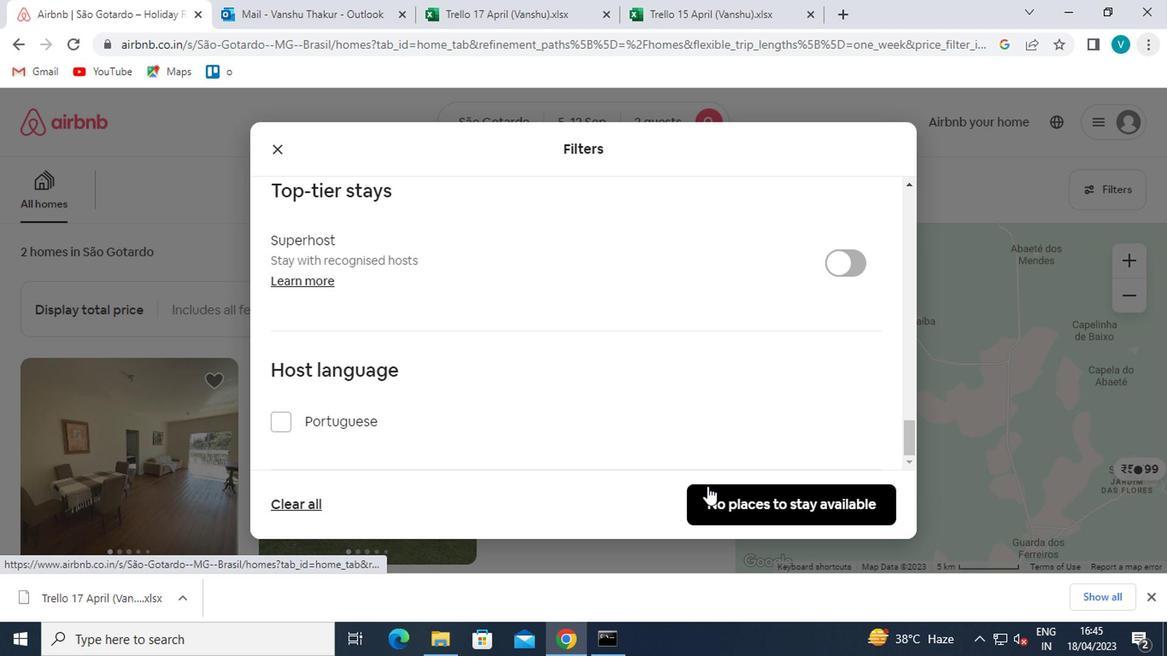 
Action: Mouse moved to (688, 472)
Screenshot: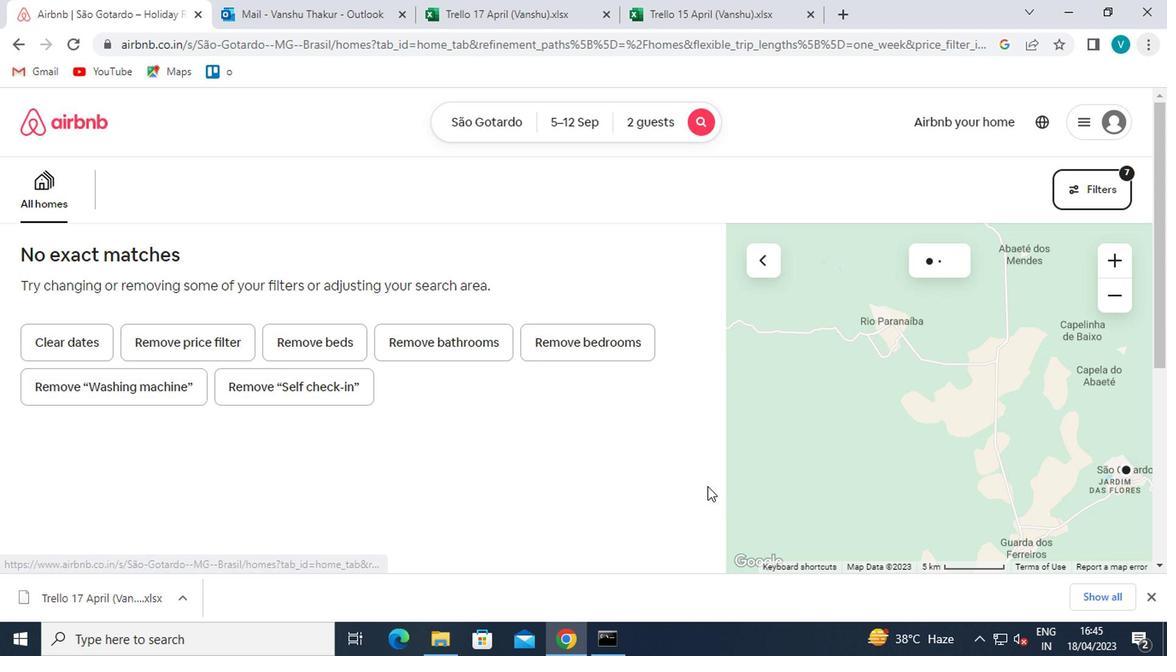 
